 Task: Search one way flight ticket for 4 adults, 2 children, 2 infants in seat and 1 infant on lap in premium economy from Rockford: Chicago Rockford International Airport(was Northwest Chicagoland Regional Airport At Rockford) to Jacksonville: Albert J. Ellis Airport on 5-3-2023. Choice of flights is Emirates. Number of bags: 1 carry on bag. Price is upto 25000. Outbound departure time preference is 4:45.
Action: Mouse moved to (272, 530)
Screenshot: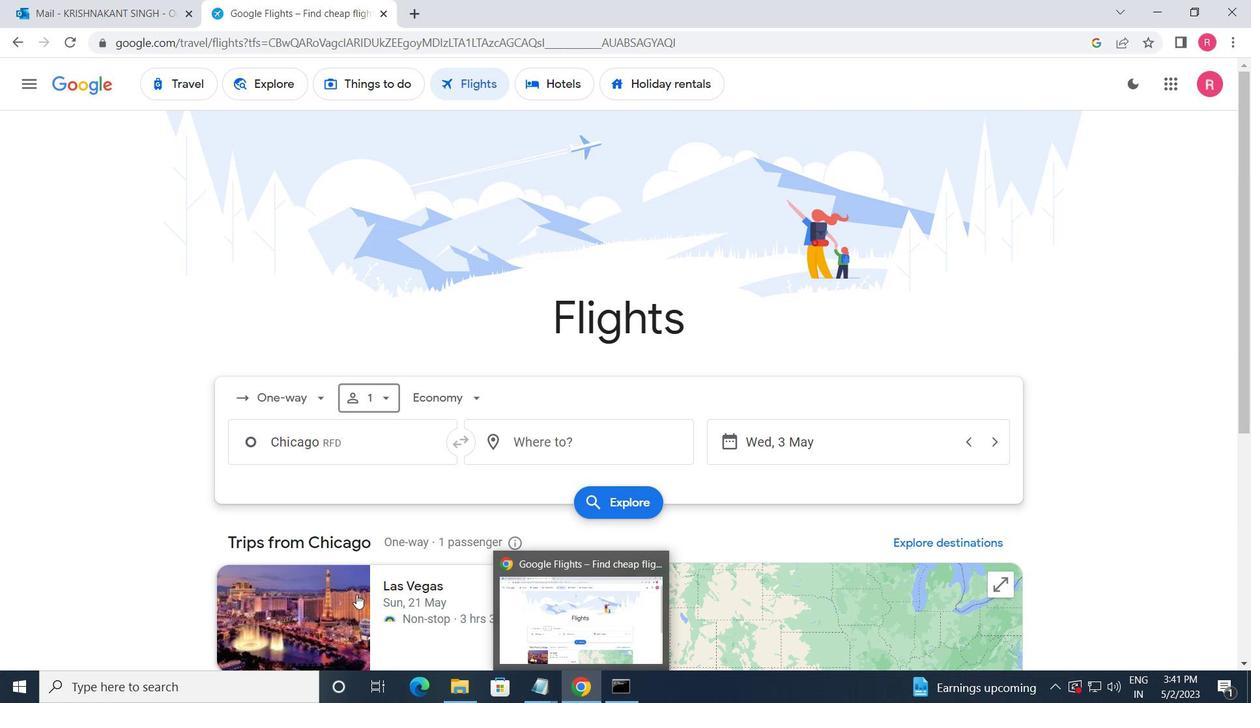 
Action: Mouse scrolled (272, 531) with delta (0, 0)
Screenshot: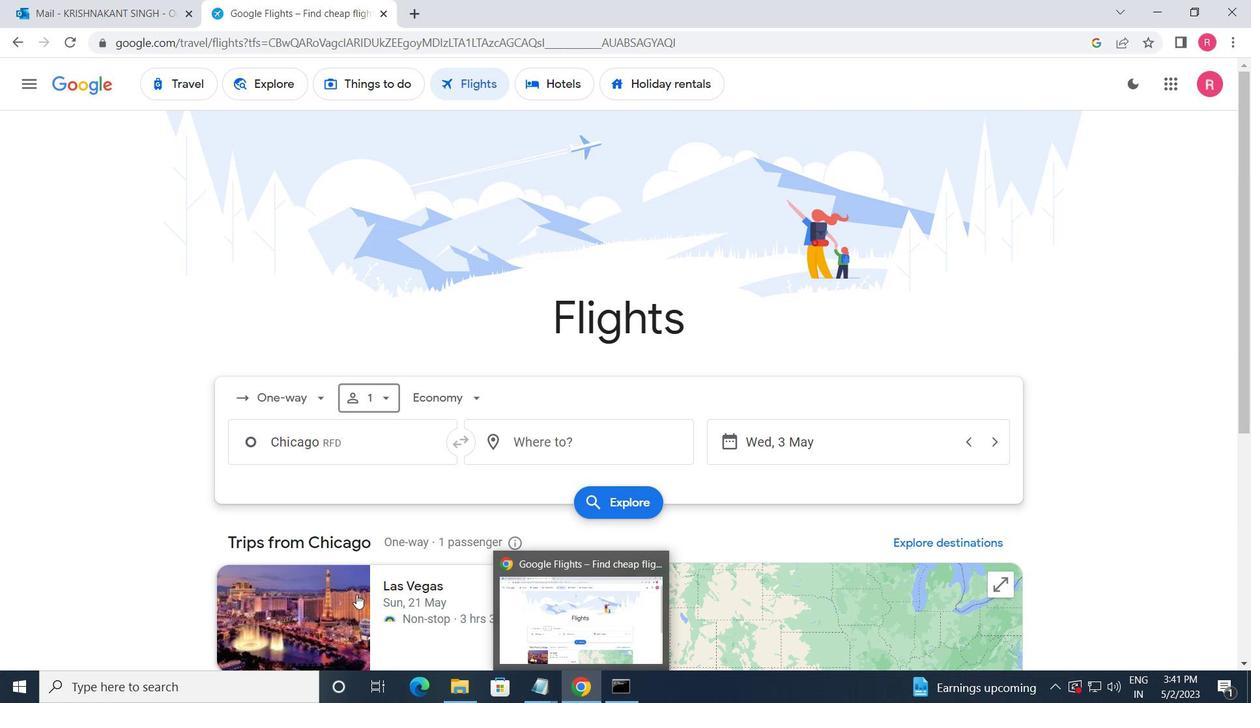
Action: Mouse moved to (286, 403)
Screenshot: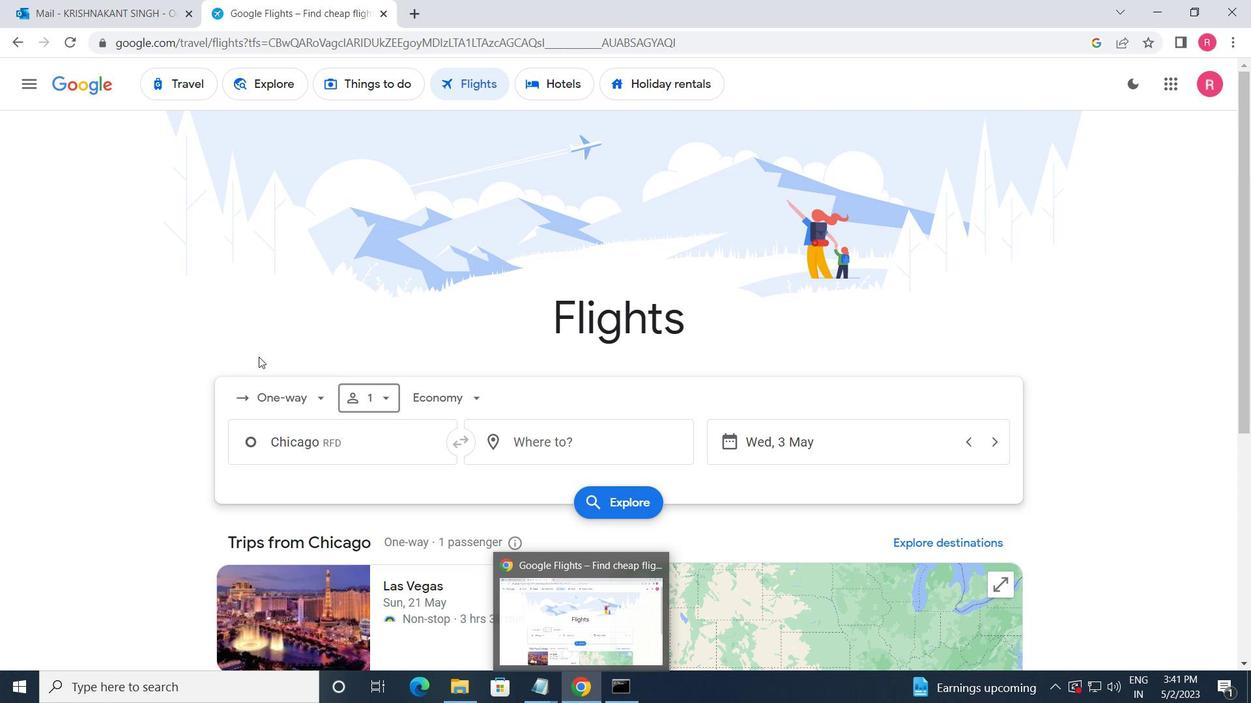 
Action: Mouse pressed left at (286, 403)
Screenshot: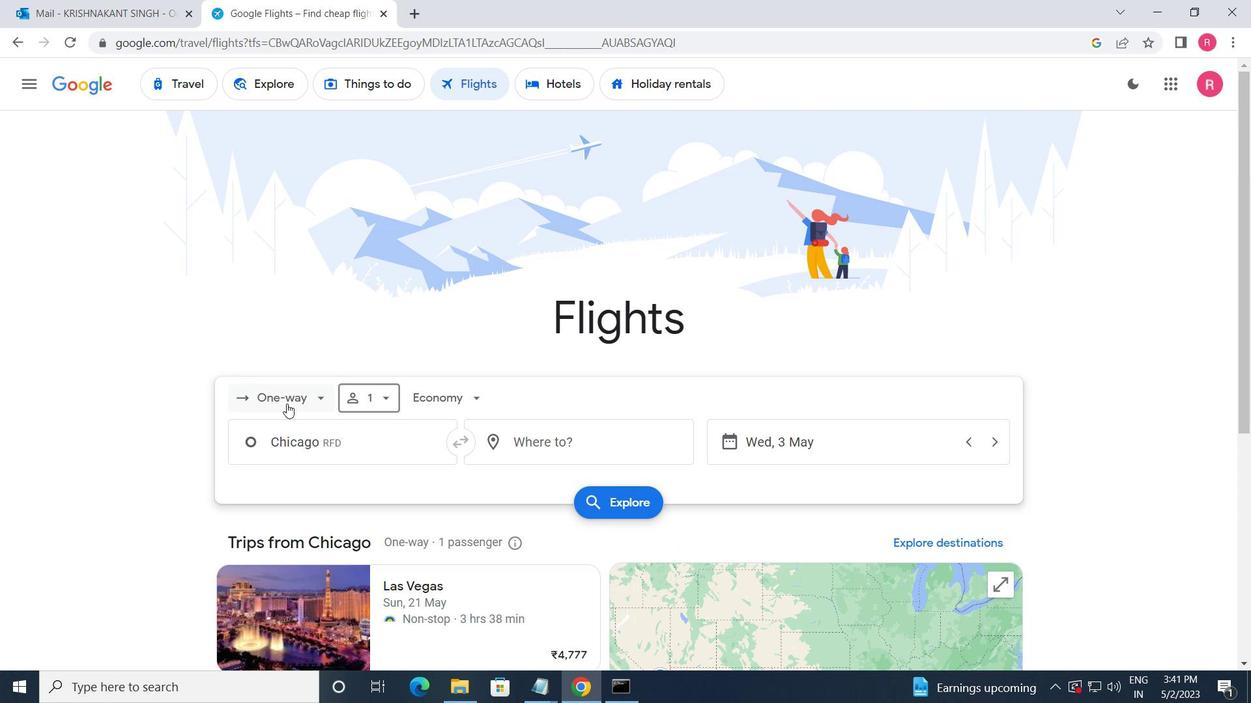 
Action: Mouse moved to (311, 469)
Screenshot: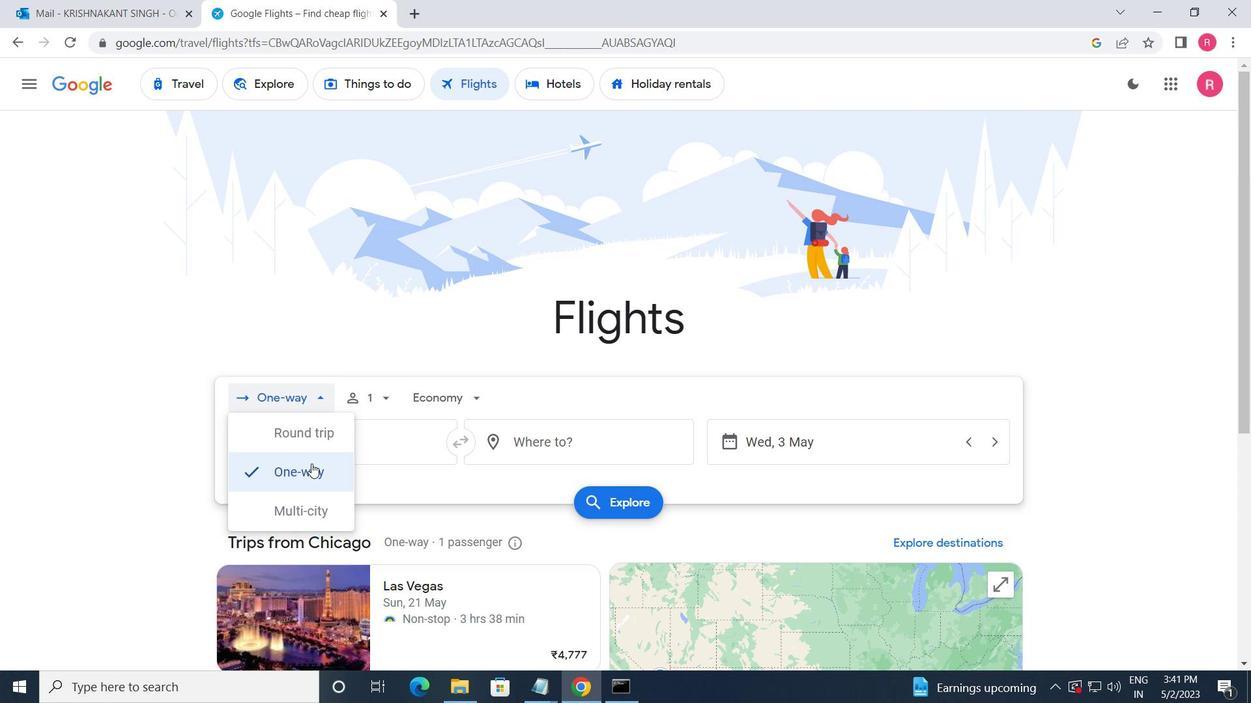 
Action: Mouse pressed left at (311, 469)
Screenshot: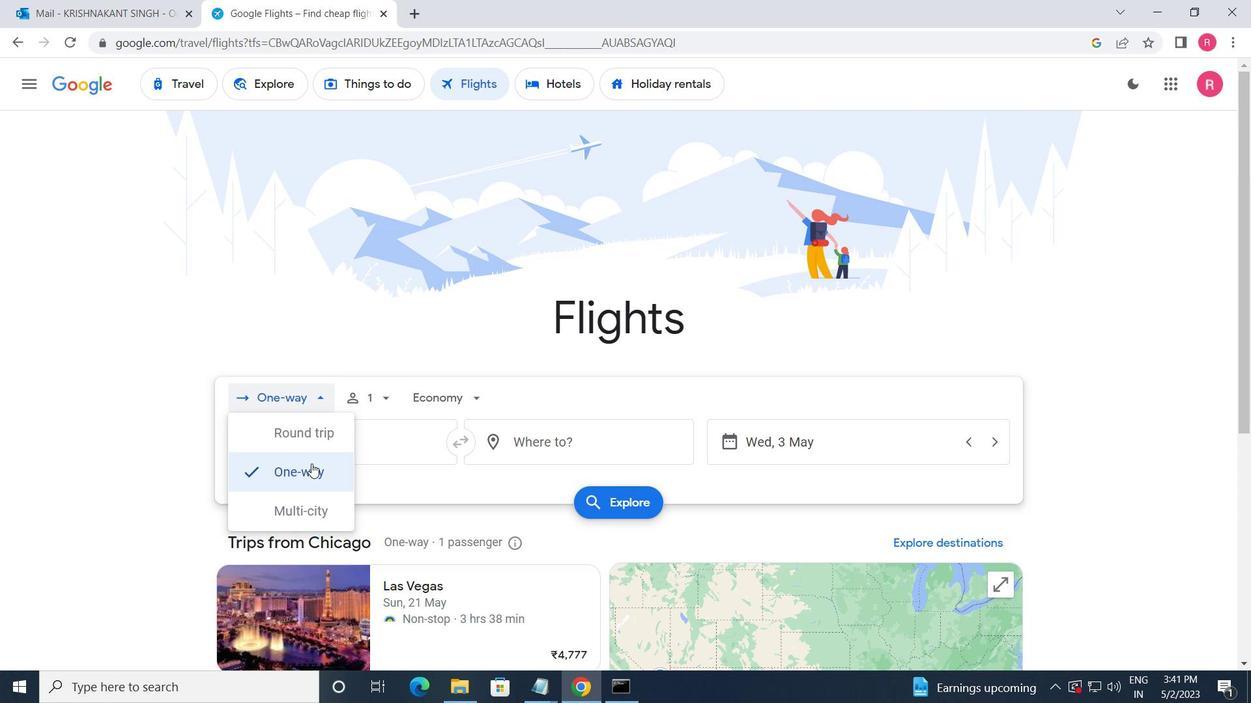 
Action: Mouse moved to (375, 405)
Screenshot: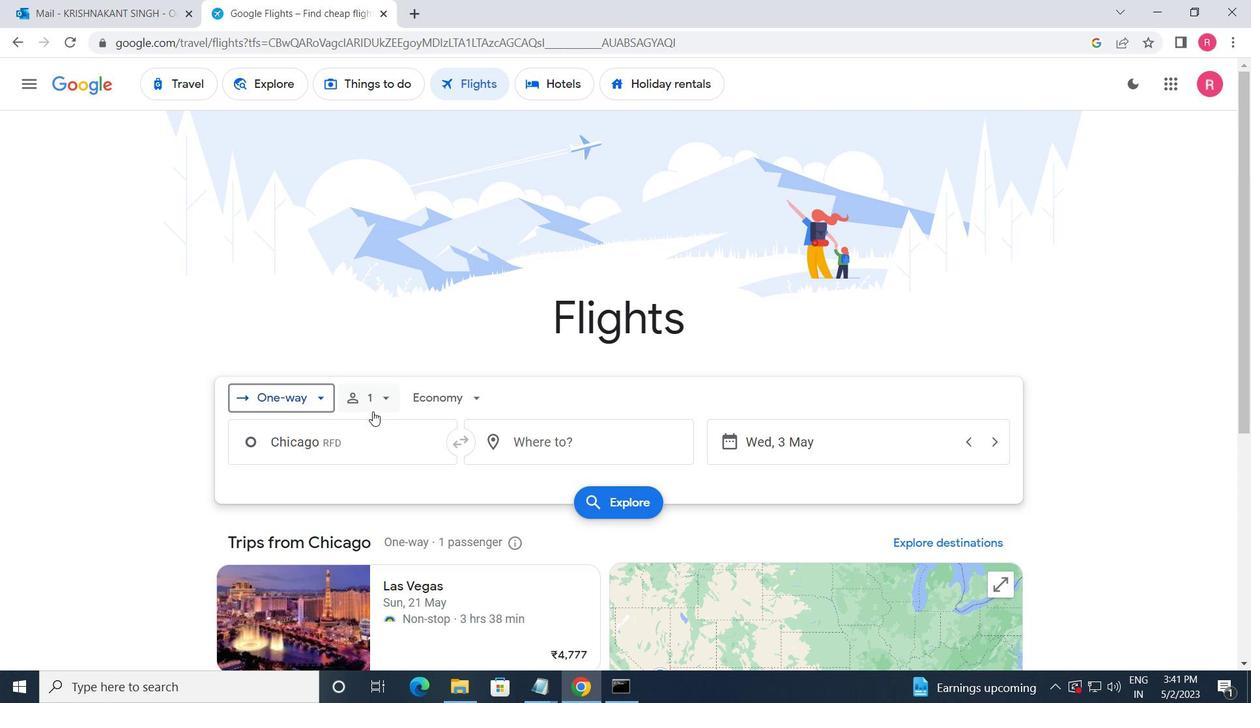 
Action: Mouse pressed left at (375, 405)
Screenshot: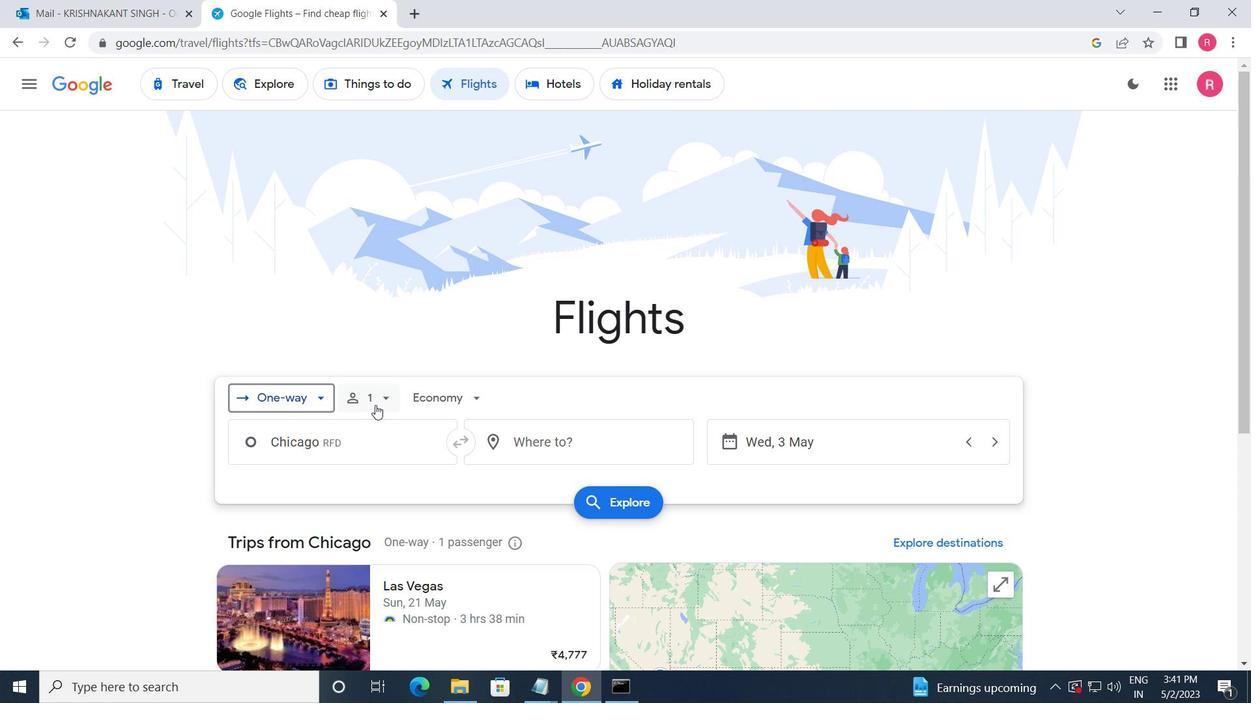 
Action: Mouse moved to (508, 445)
Screenshot: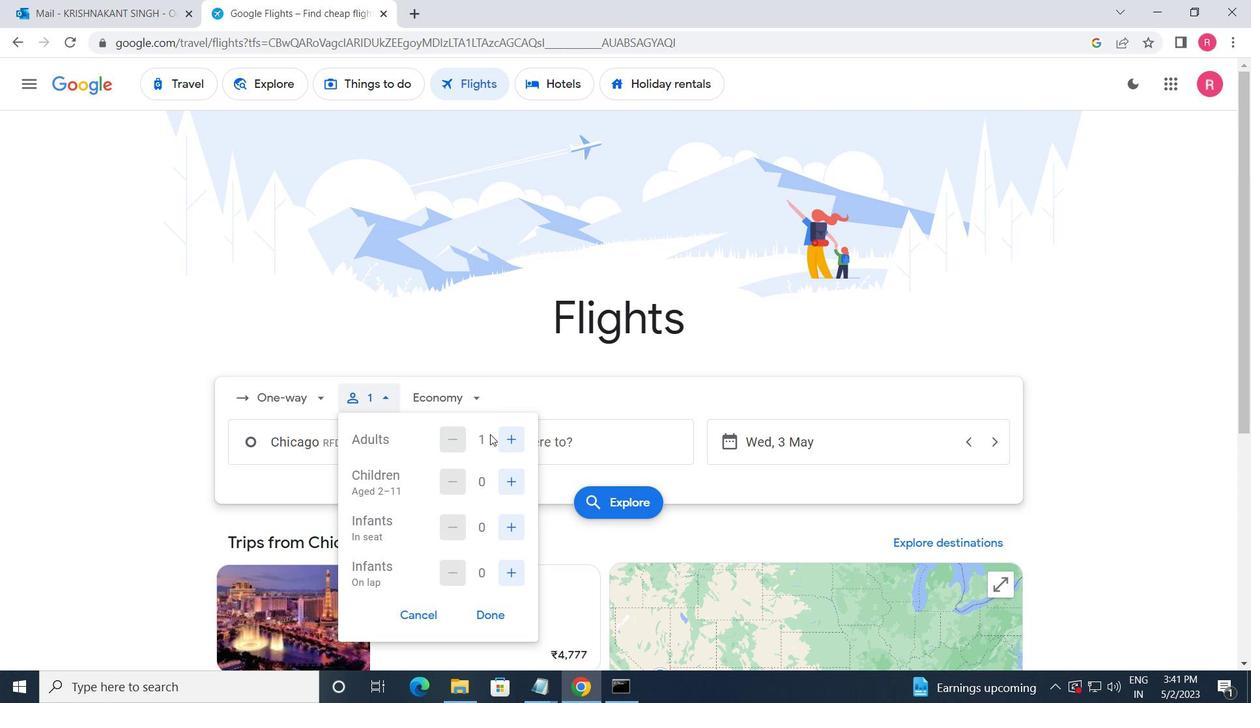 
Action: Mouse pressed left at (508, 445)
Screenshot: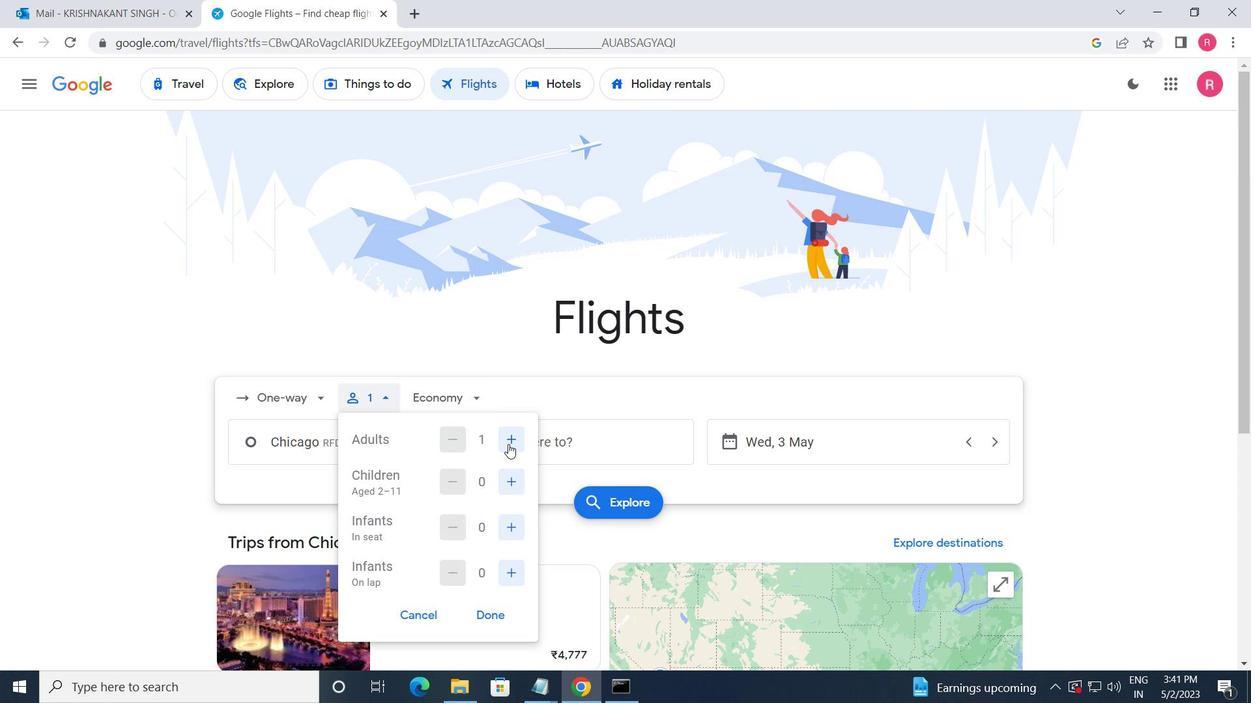 
Action: Mouse pressed left at (508, 445)
Screenshot: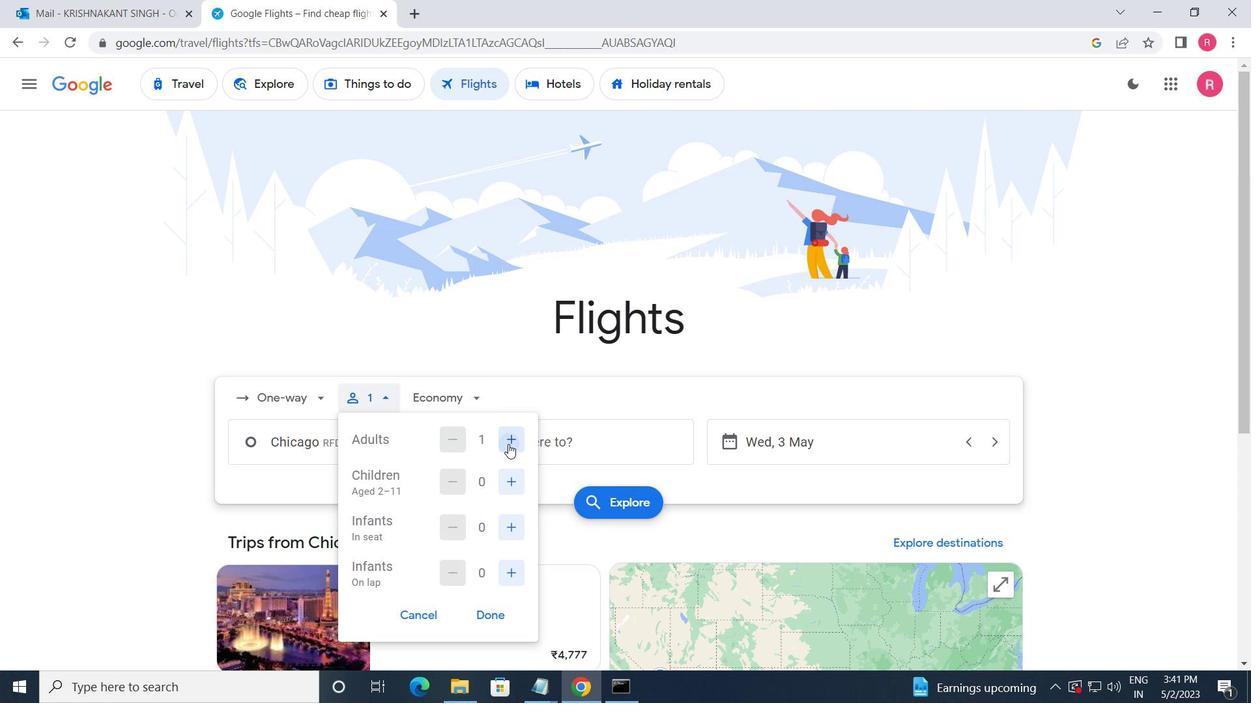 
Action: Mouse pressed left at (508, 445)
Screenshot: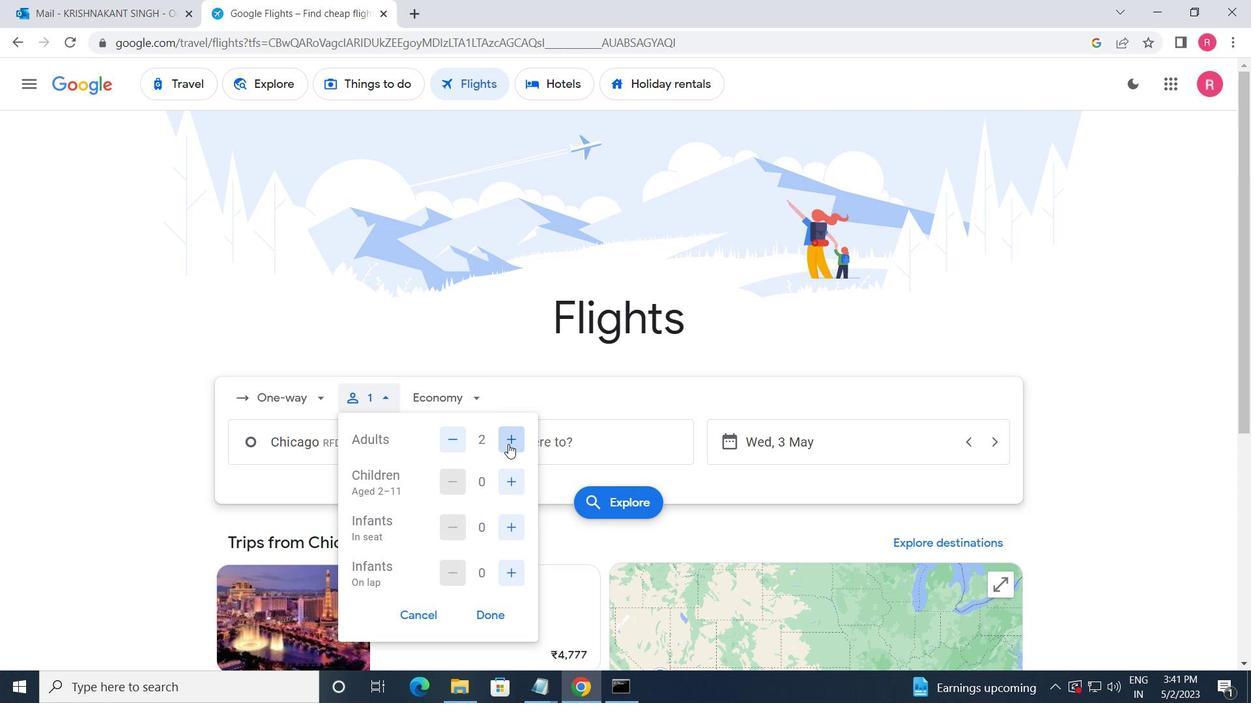 
Action: Mouse moved to (510, 489)
Screenshot: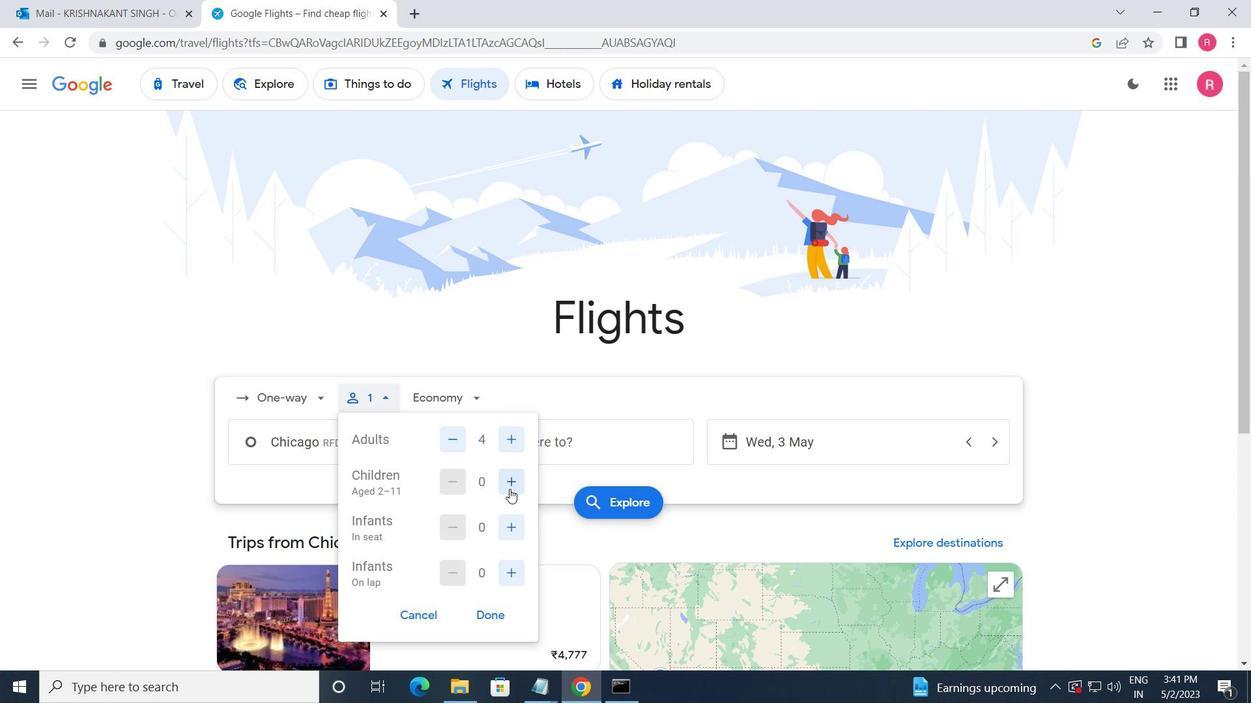 
Action: Mouse pressed left at (510, 489)
Screenshot: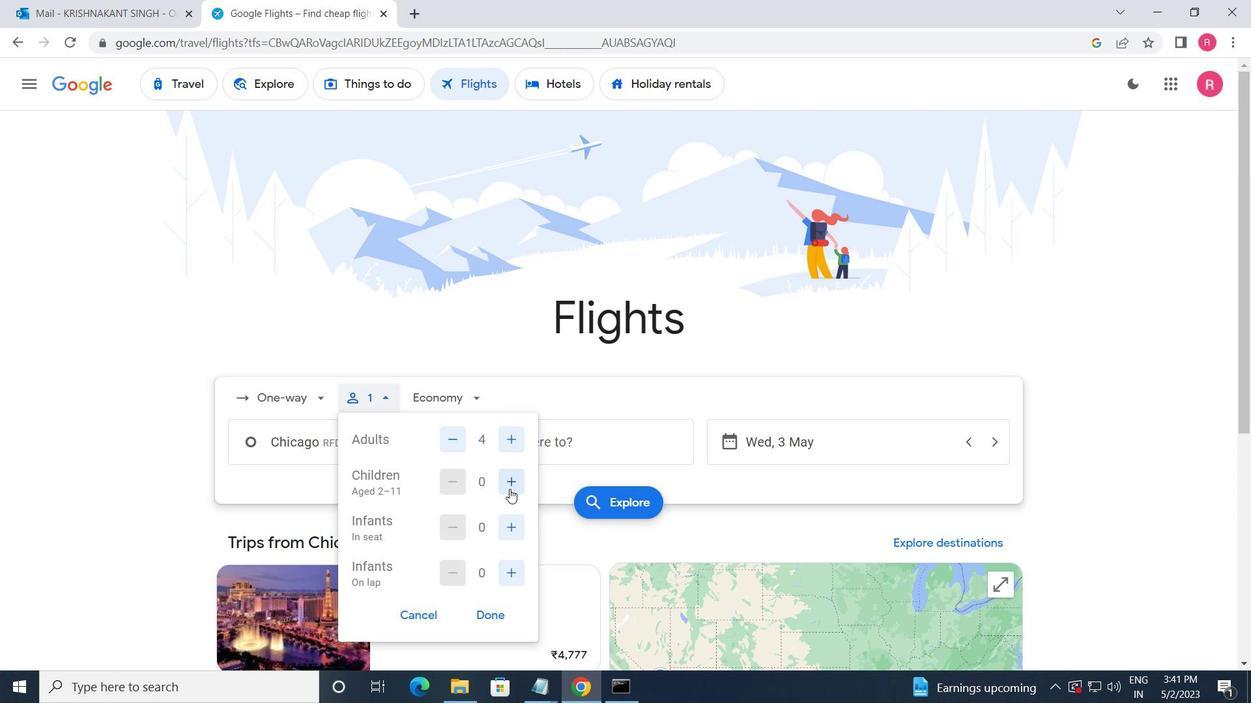 
Action: Mouse pressed left at (510, 489)
Screenshot: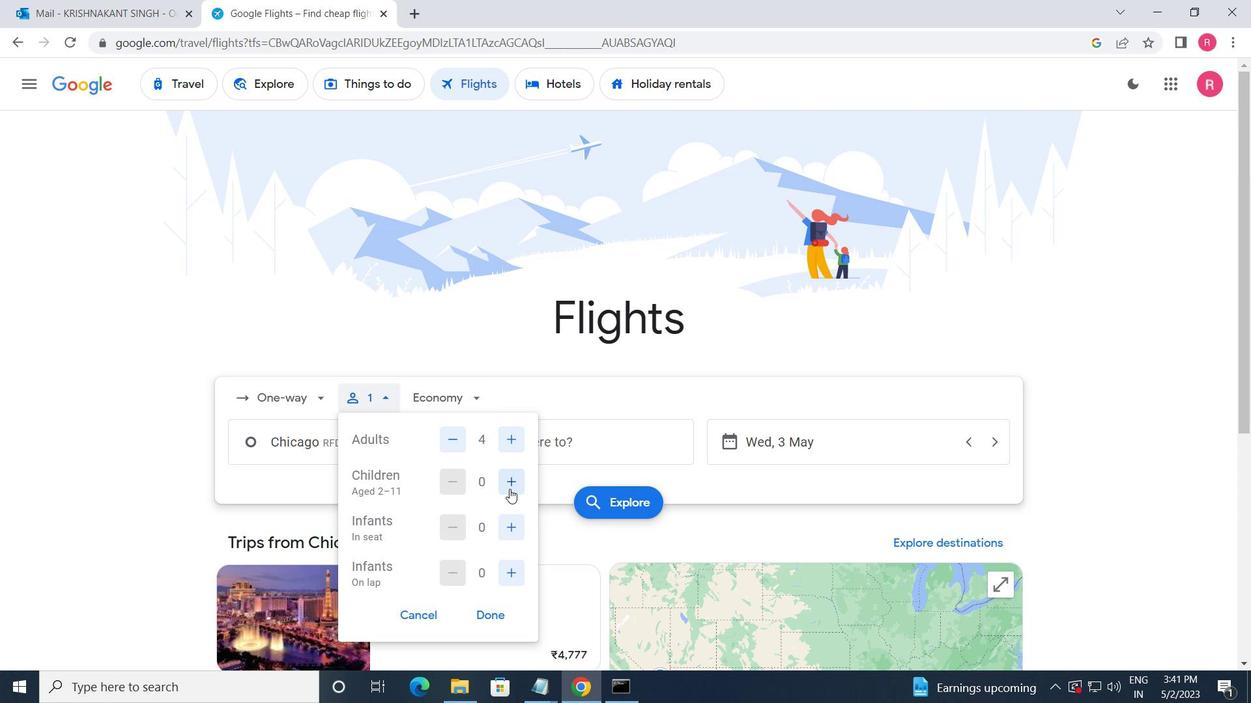 
Action: Mouse moved to (514, 525)
Screenshot: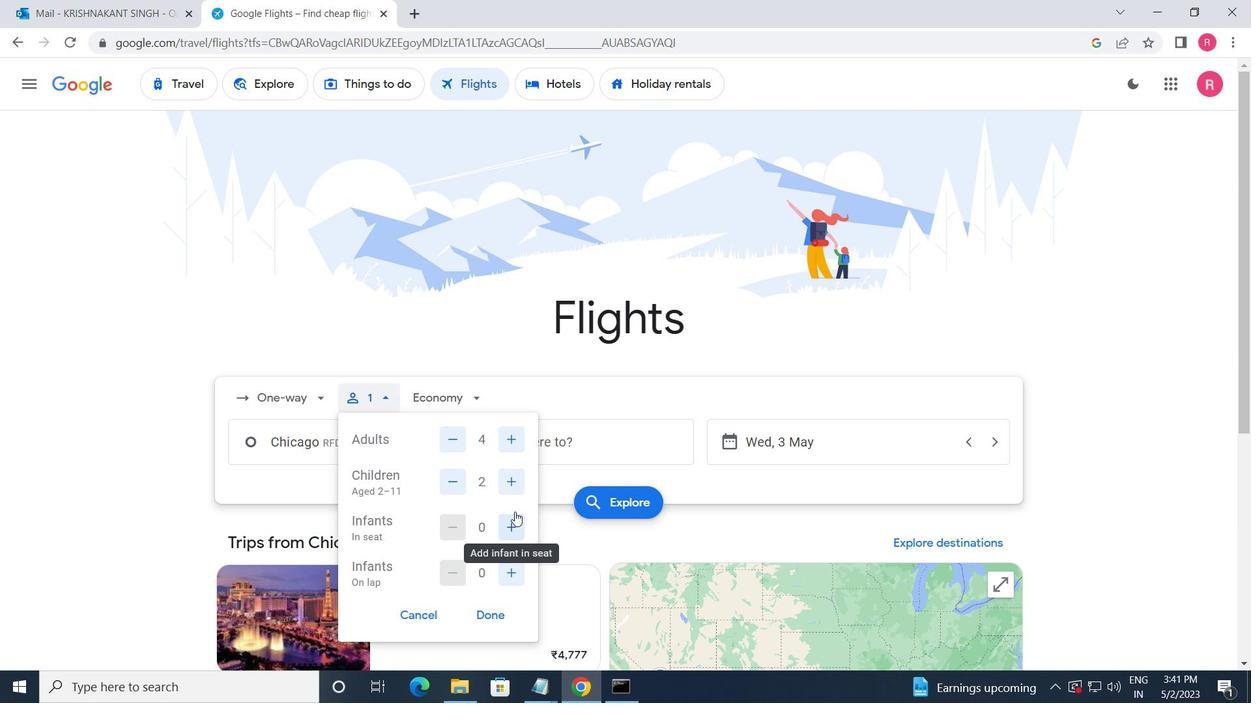 
Action: Mouse pressed left at (514, 525)
Screenshot: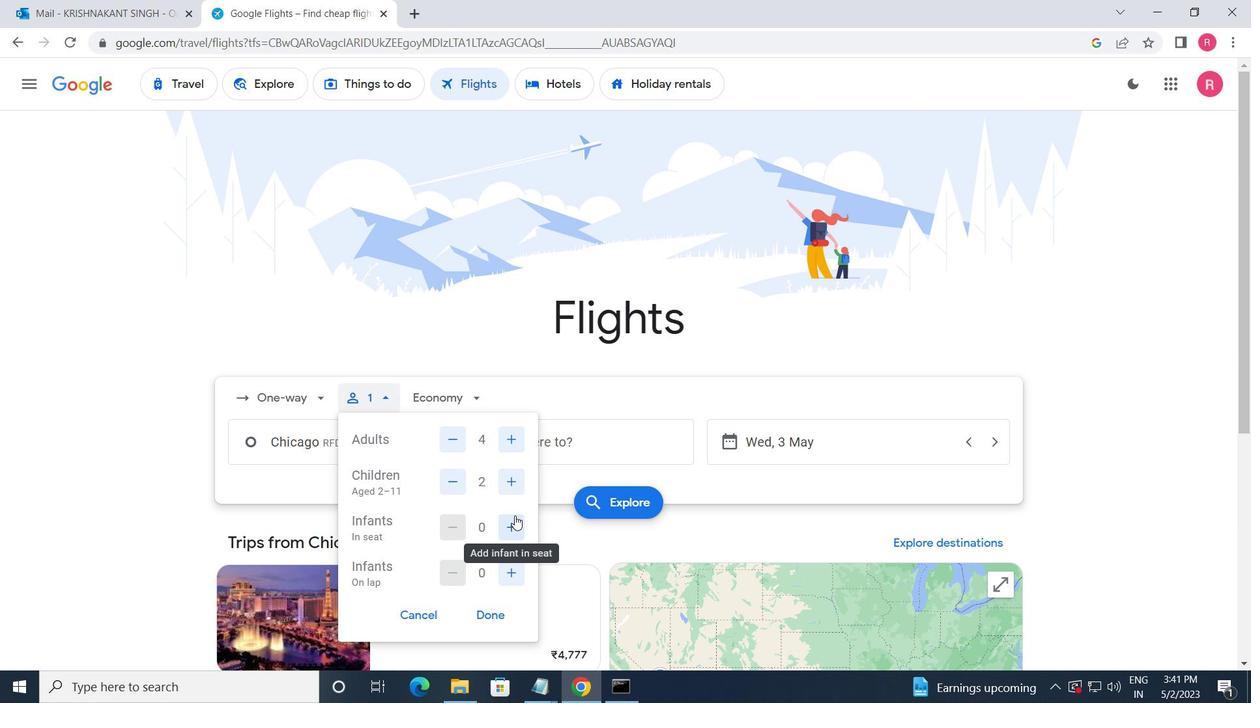 
Action: Mouse pressed left at (514, 525)
Screenshot: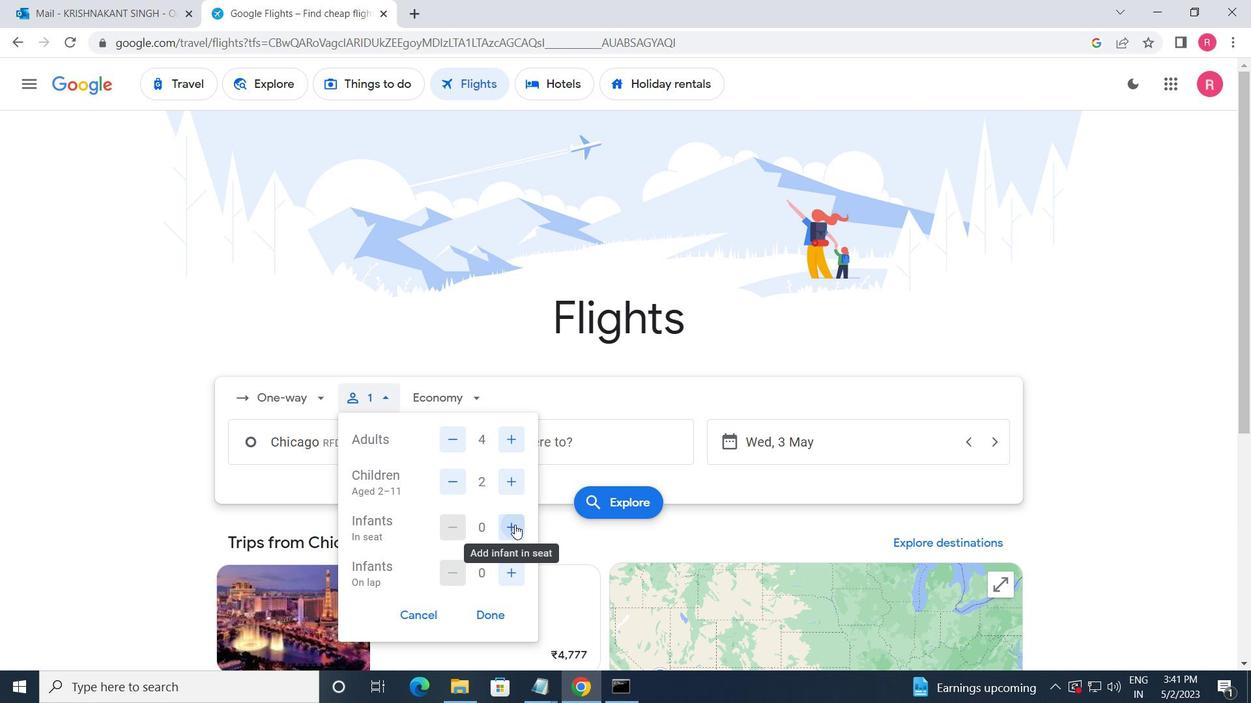 
Action: Mouse moved to (515, 569)
Screenshot: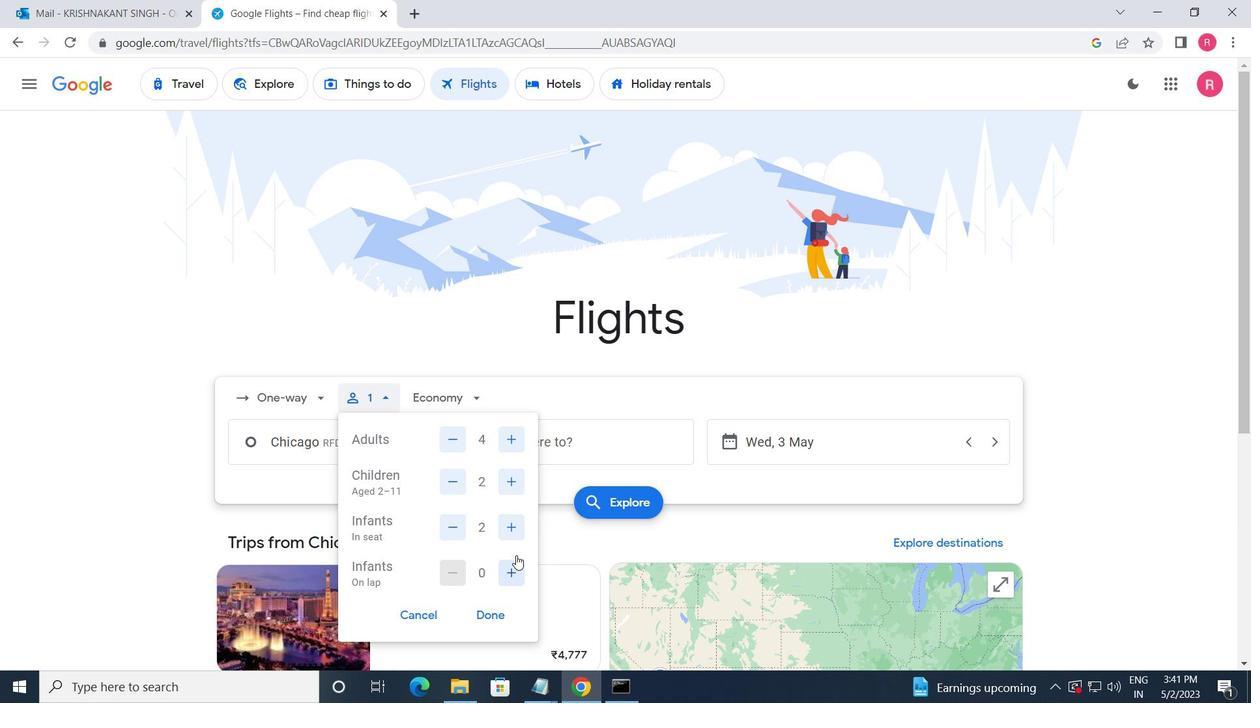 
Action: Mouse pressed left at (515, 569)
Screenshot: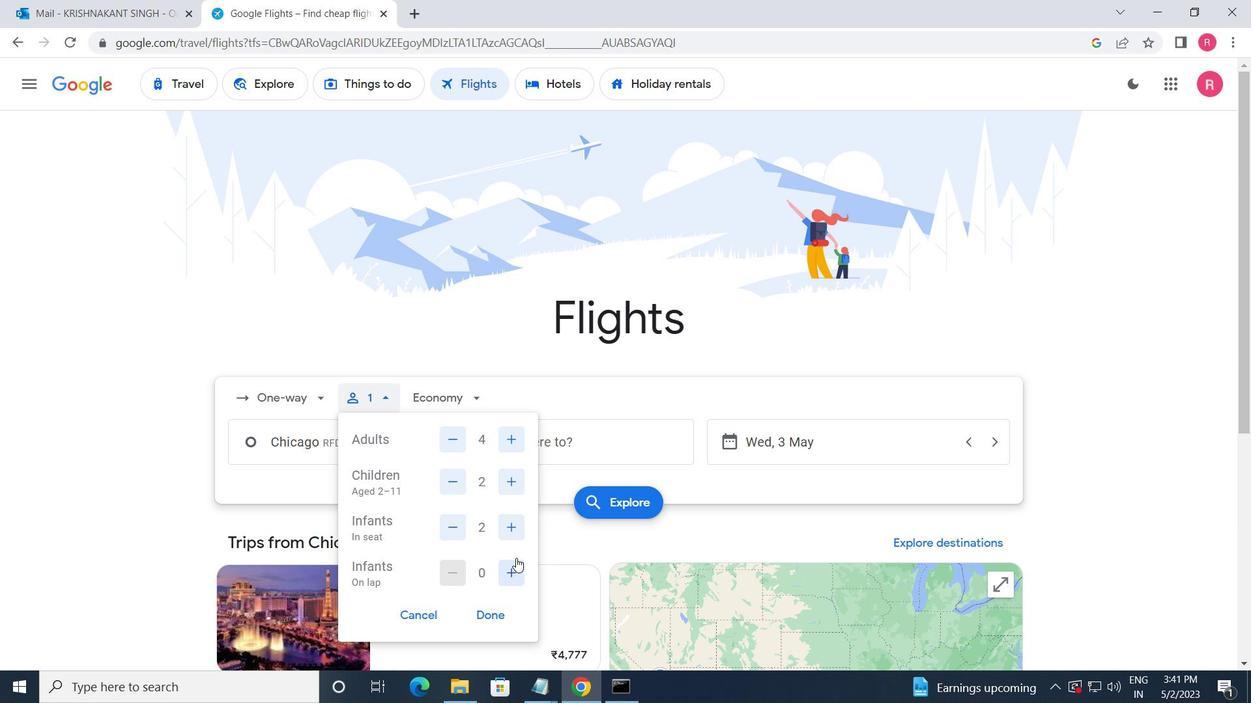 
Action: Mouse moved to (497, 618)
Screenshot: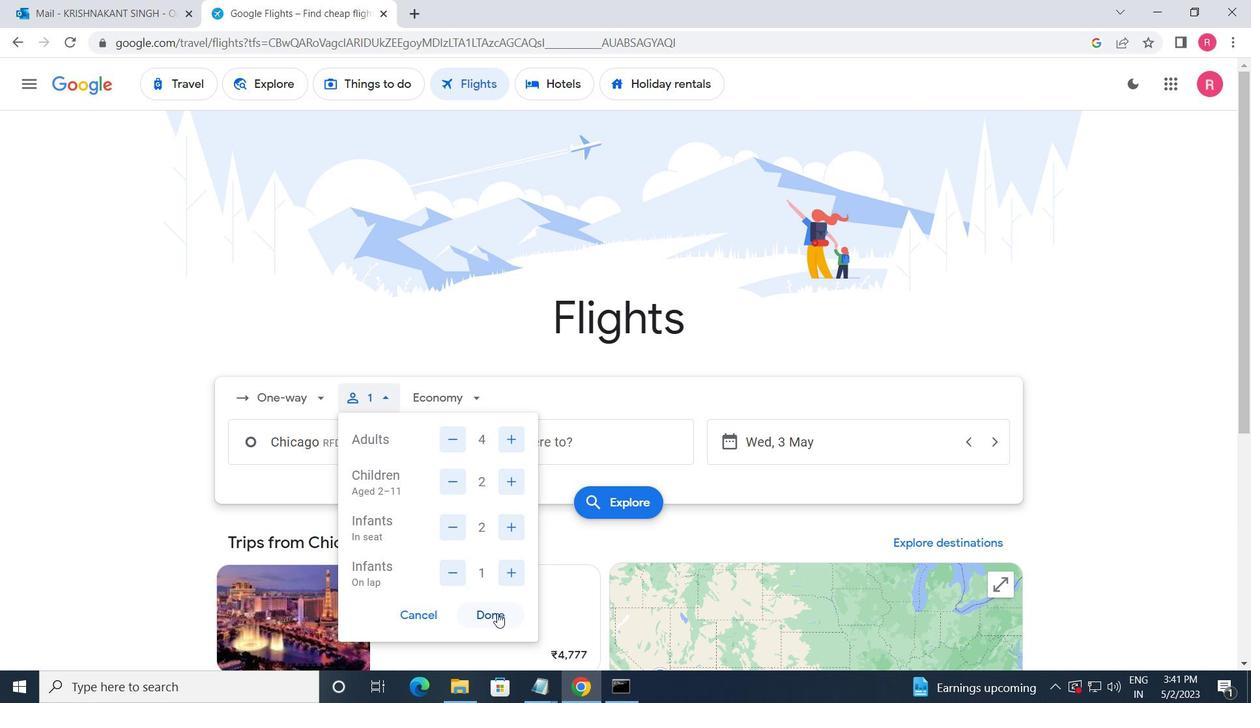 
Action: Mouse pressed left at (497, 618)
Screenshot: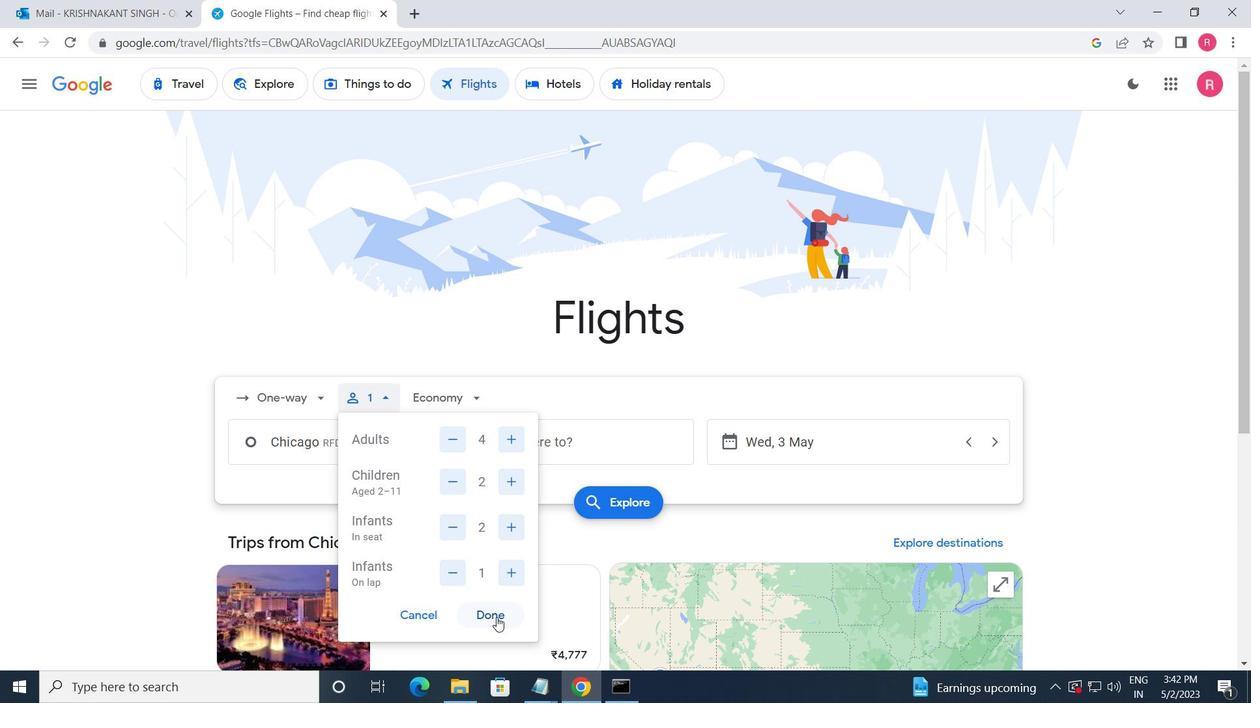 
Action: Mouse moved to (382, 439)
Screenshot: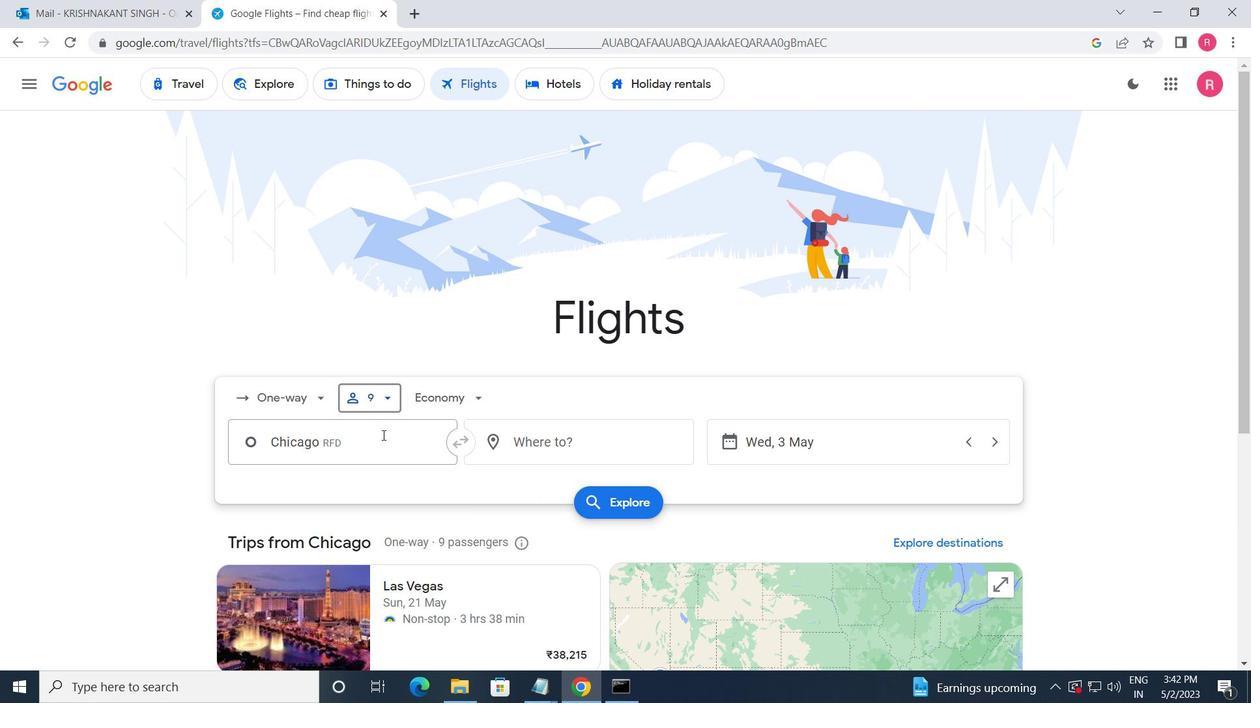 
Action: Mouse pressed left at (382, 439)
Screenshot: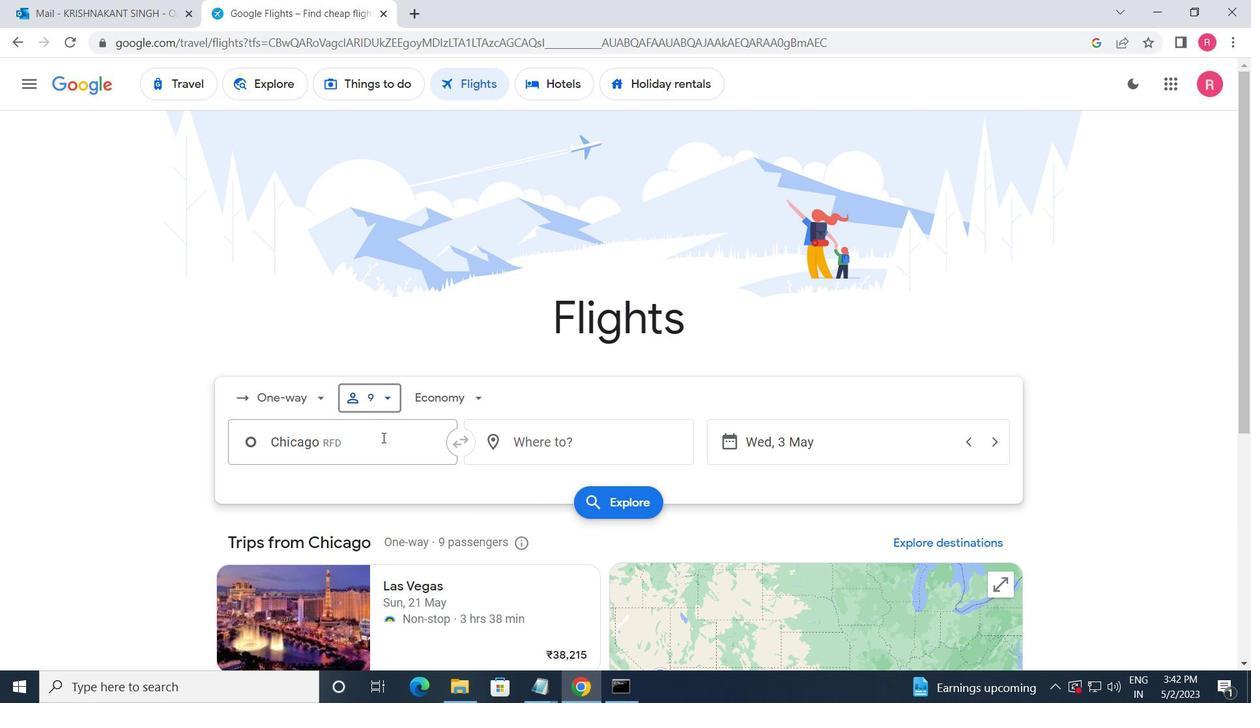 
Action: Mouse moved to (432, 396)
Screenshot: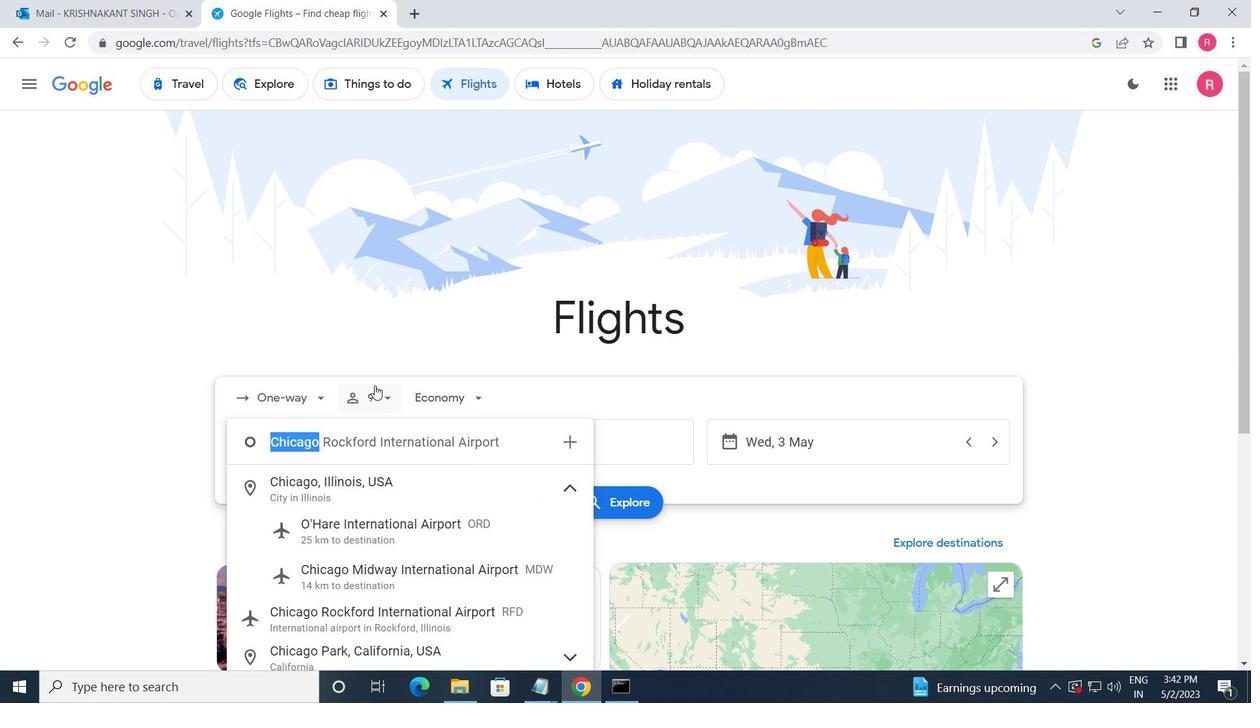 
Action: Mouse pressed left at (432, 396)
Screenshot: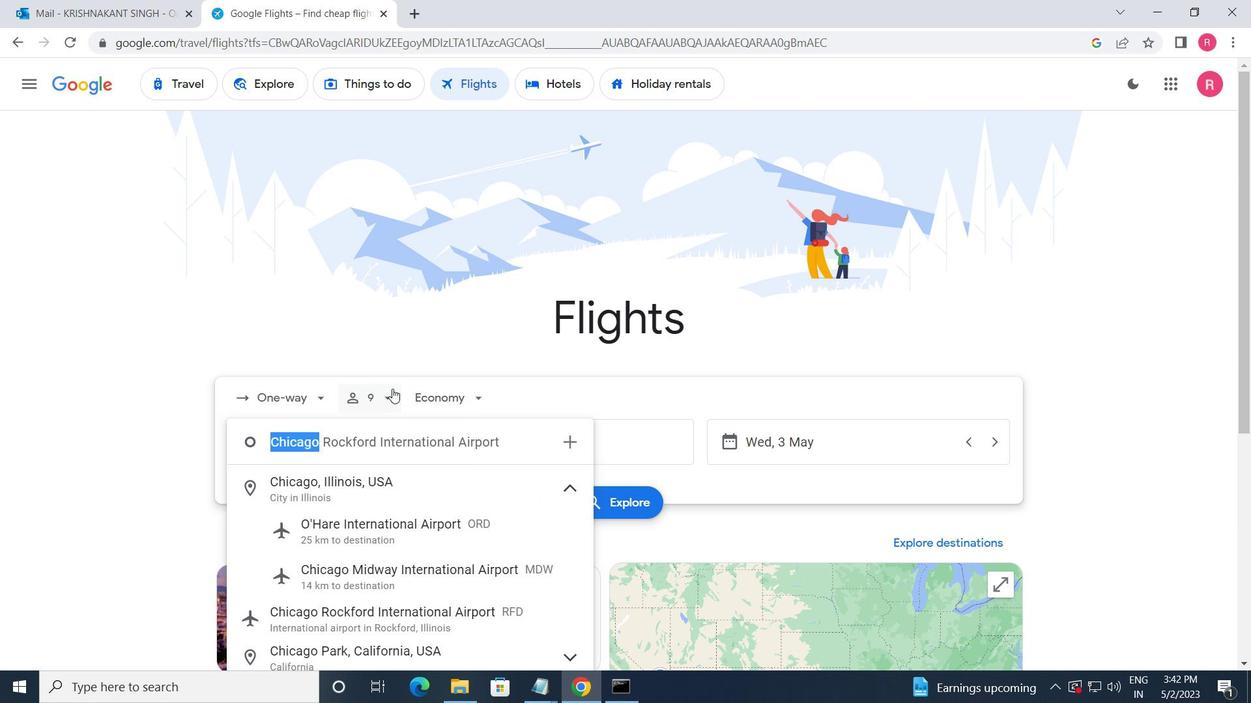 
Action: Mouse moved to (475, 476)
Screenshot: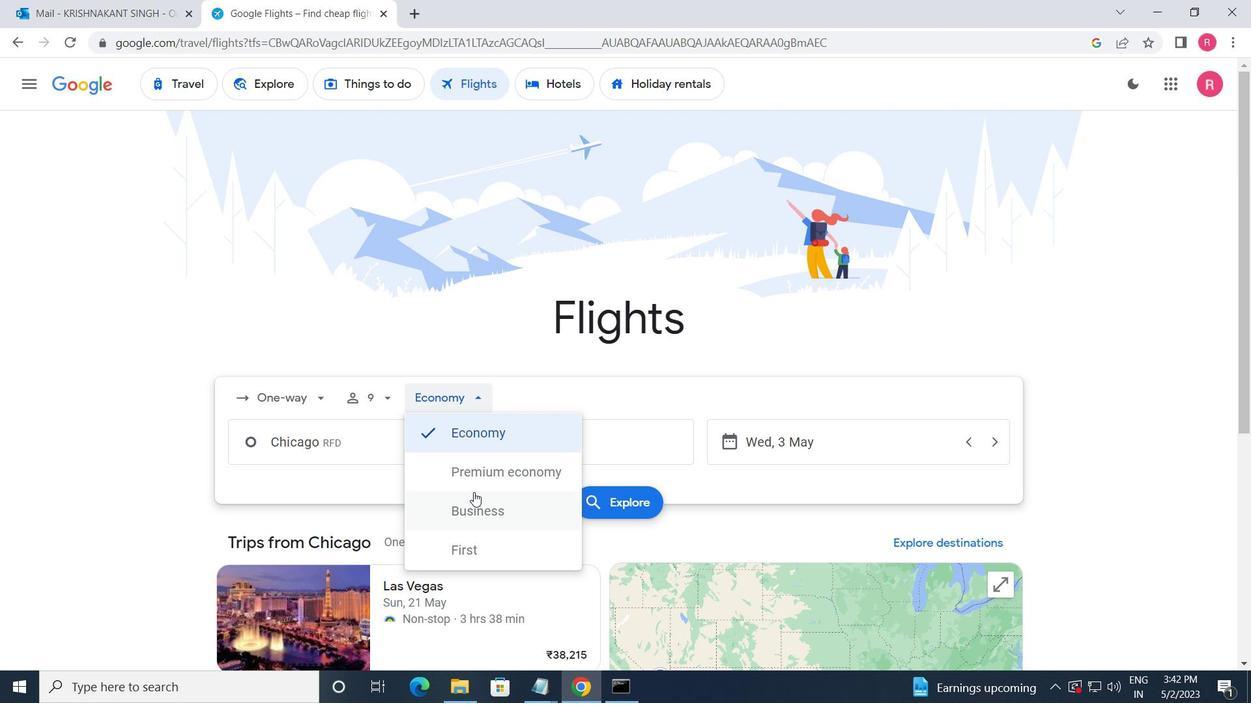 
Action: Mouse pressed left at (475, 476)
Screenshot: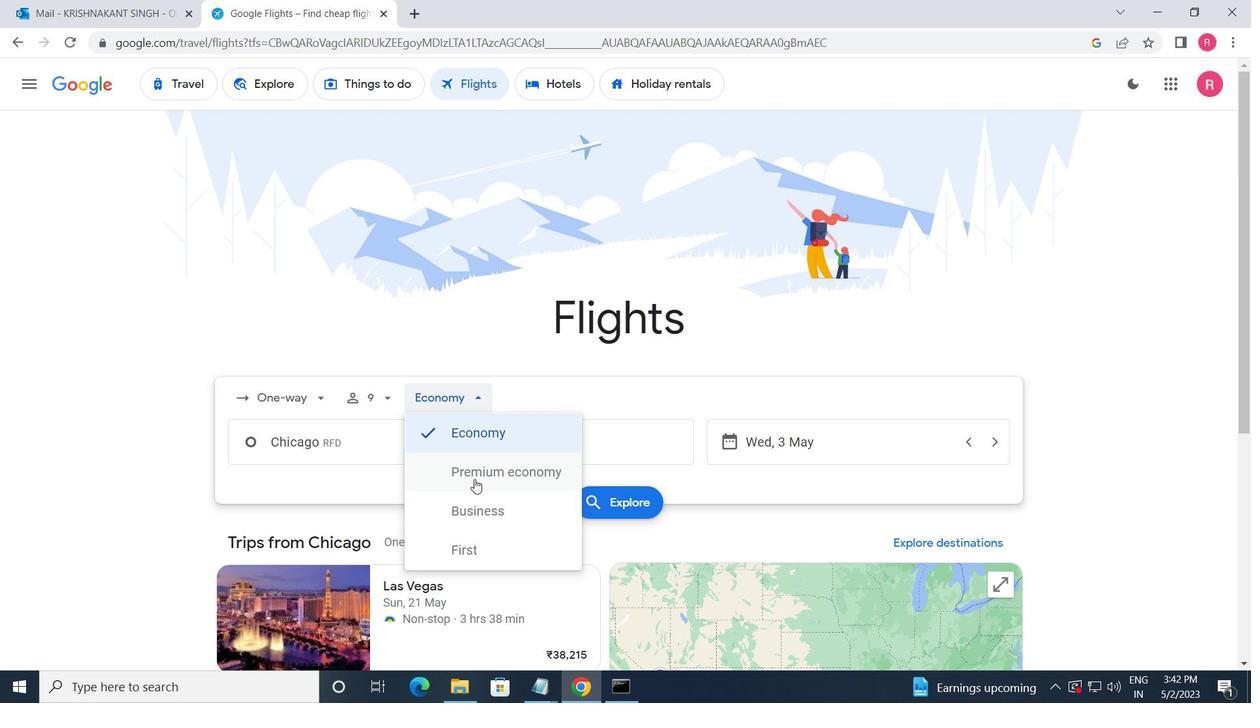 
Action: Mouse moved to (377, 448)
Screenshot: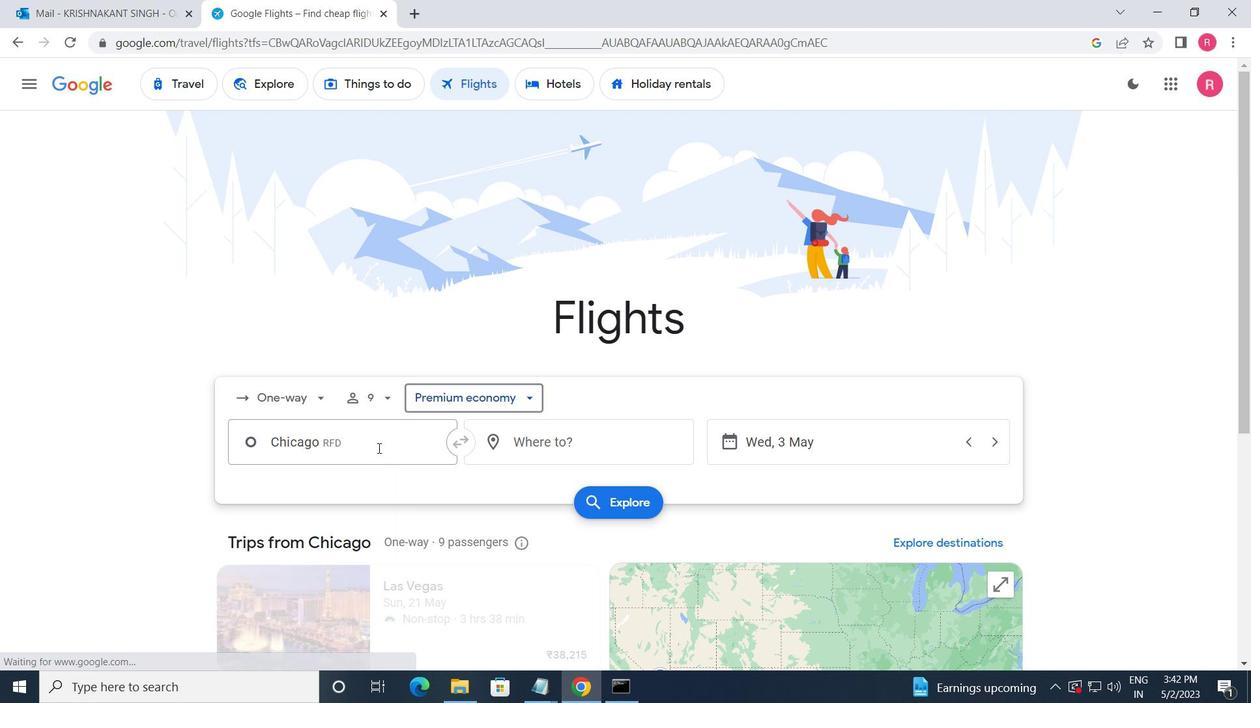 
Action: Mouse pressed left at (377, 448)
Screenshot: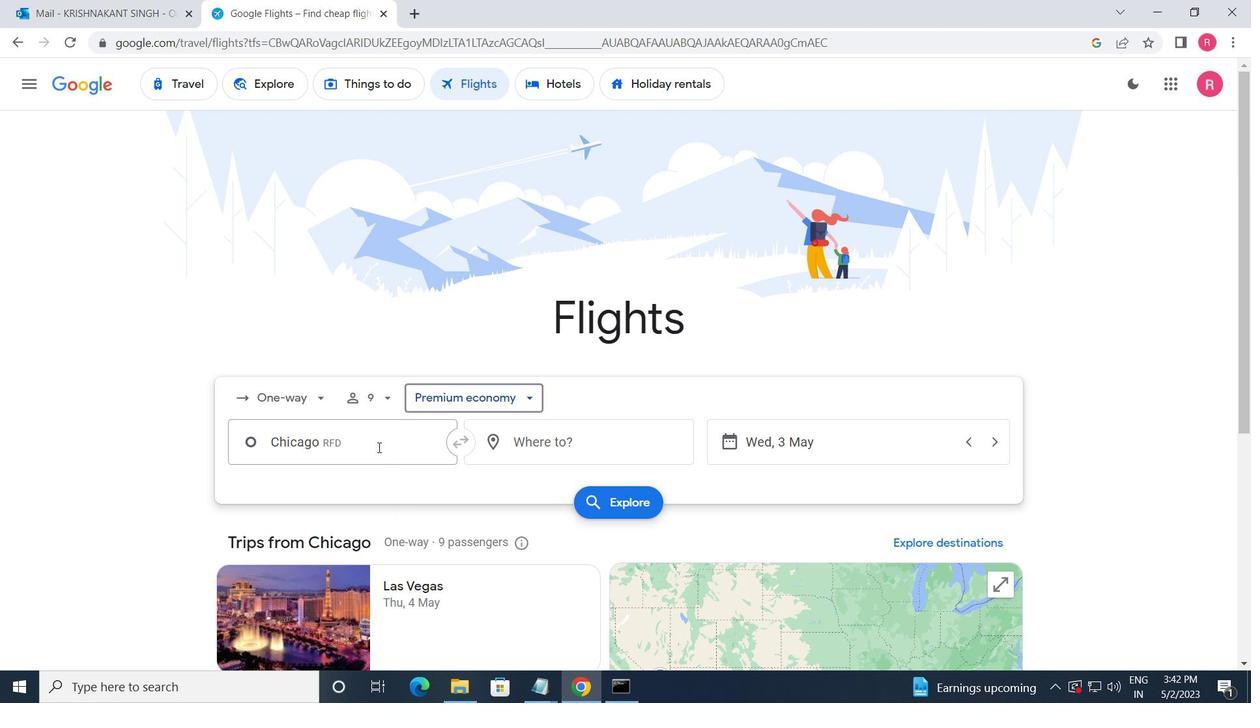 
Action: Mouse moved to (362, 620)
Screenshot: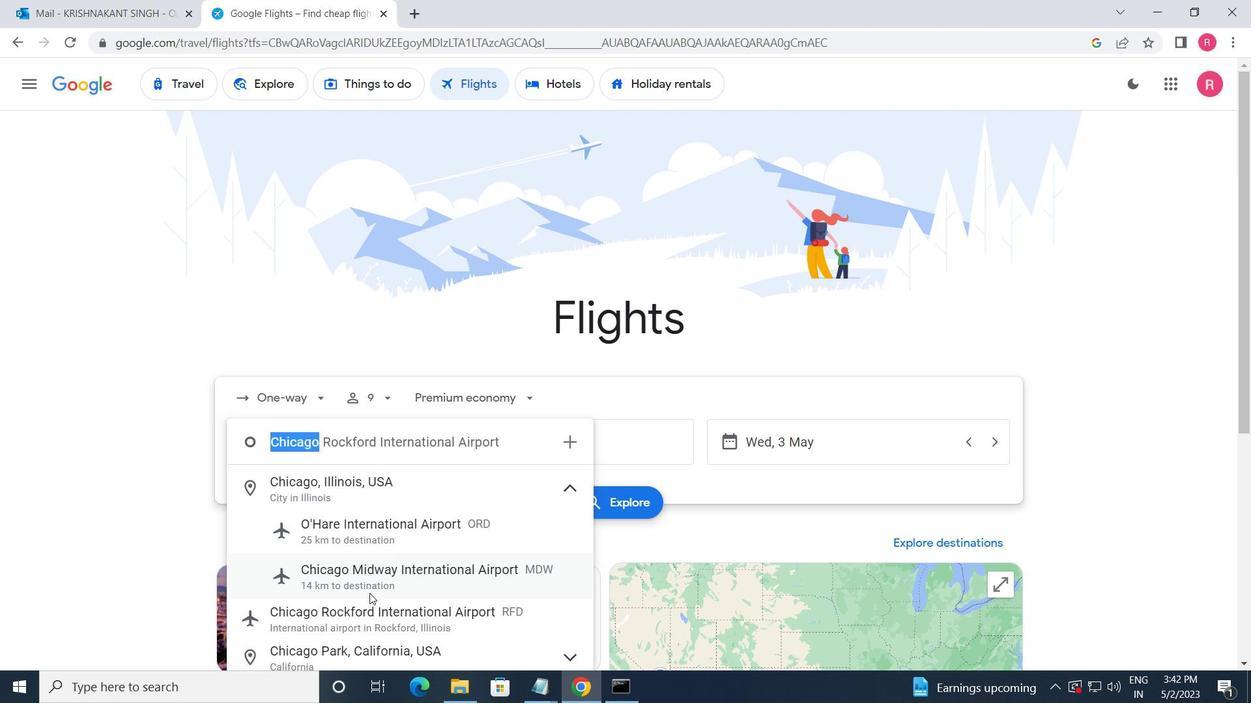 
Action: Mouse pressed left at (362, 620)
Screenshot: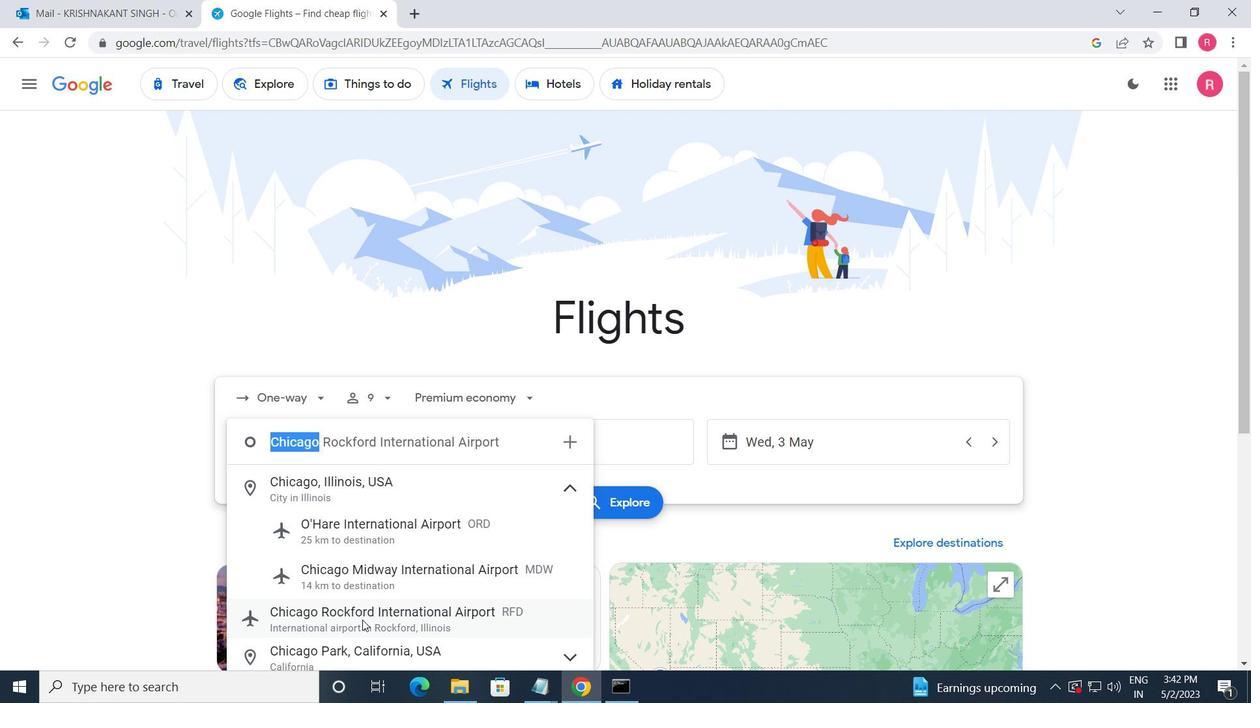 
Action: Mouse moved to (553, 450)
Screenshot: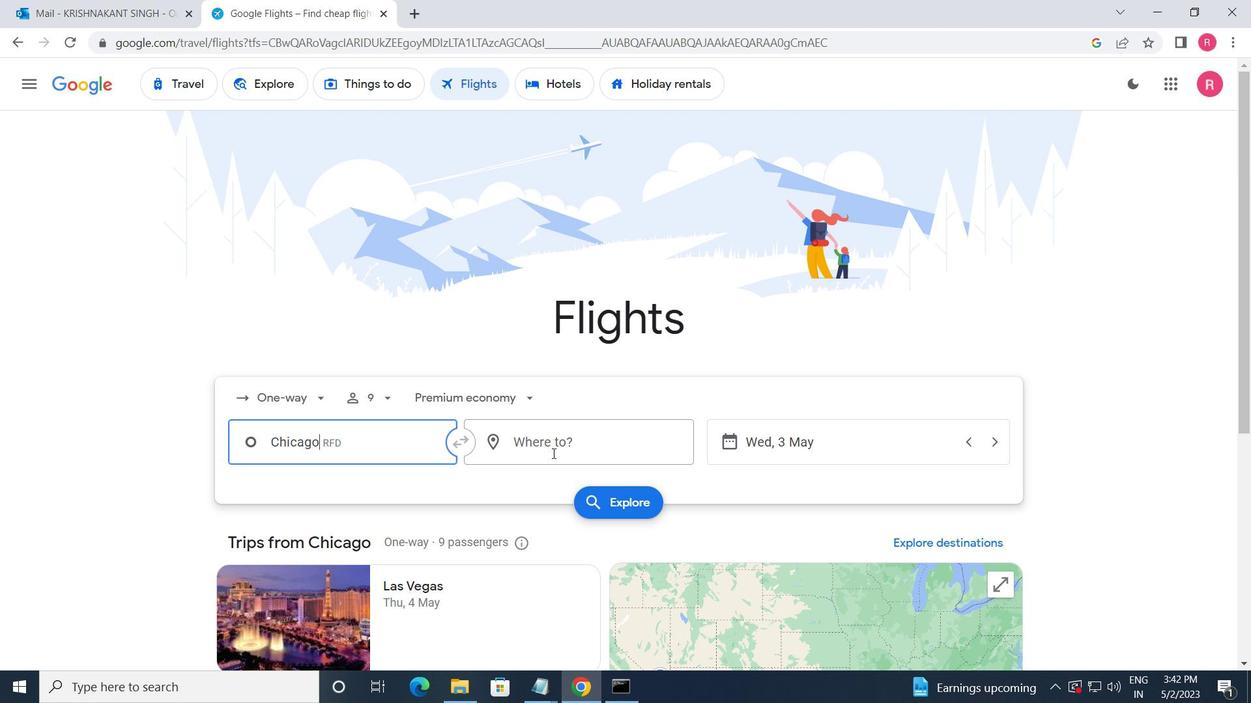 
Action: Mouse pressed left at (553, 450)
Screenshot: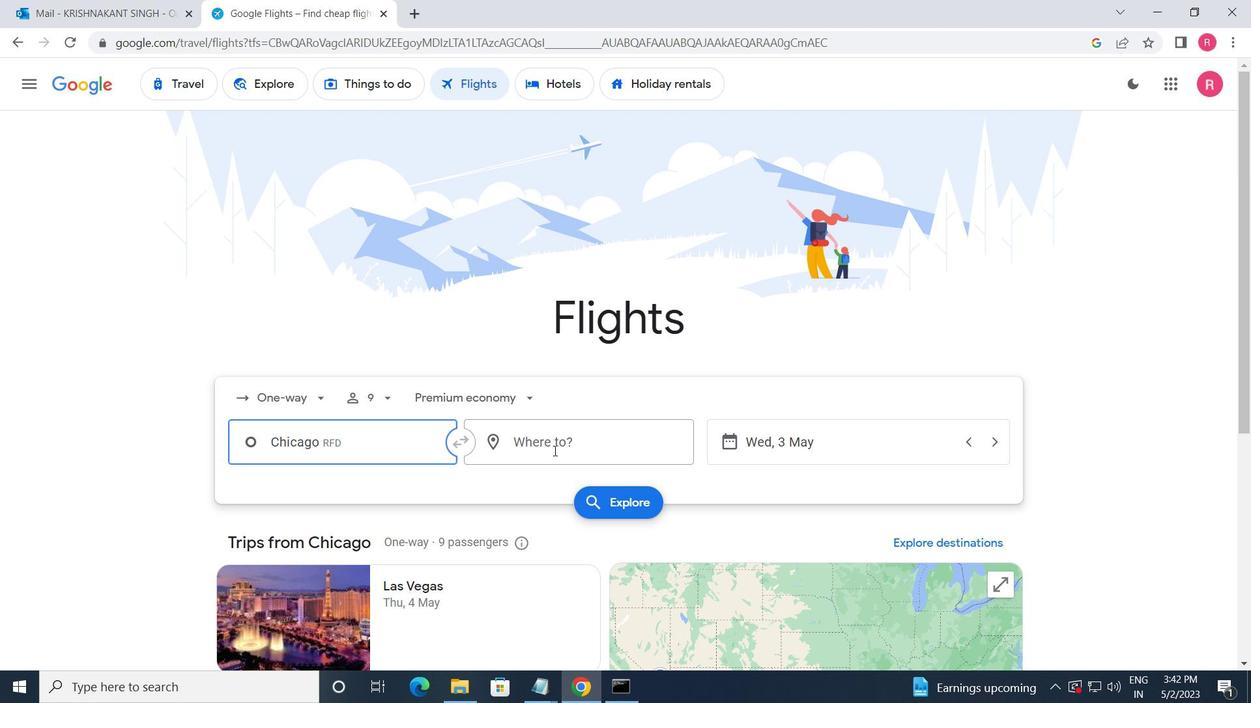 
Action: Mouse moved to (555, 609)
Screenshot: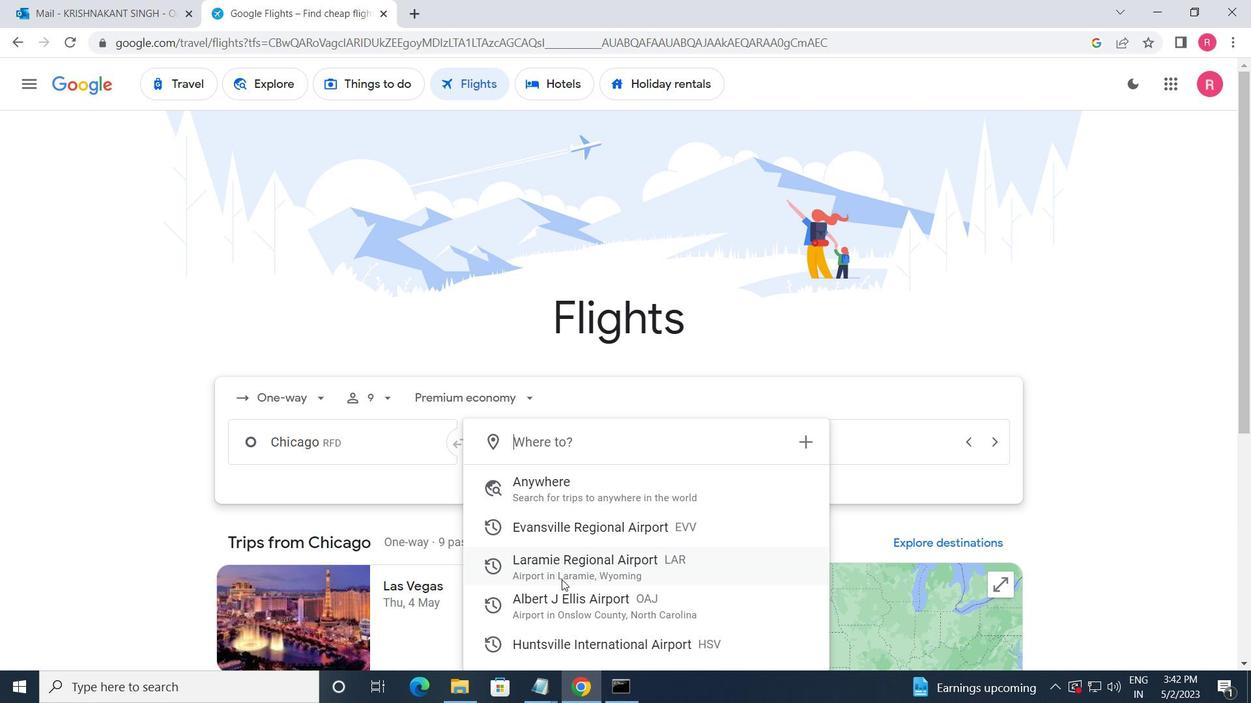 
Action: Mouse pressed left at (555, 609)
Screenshot: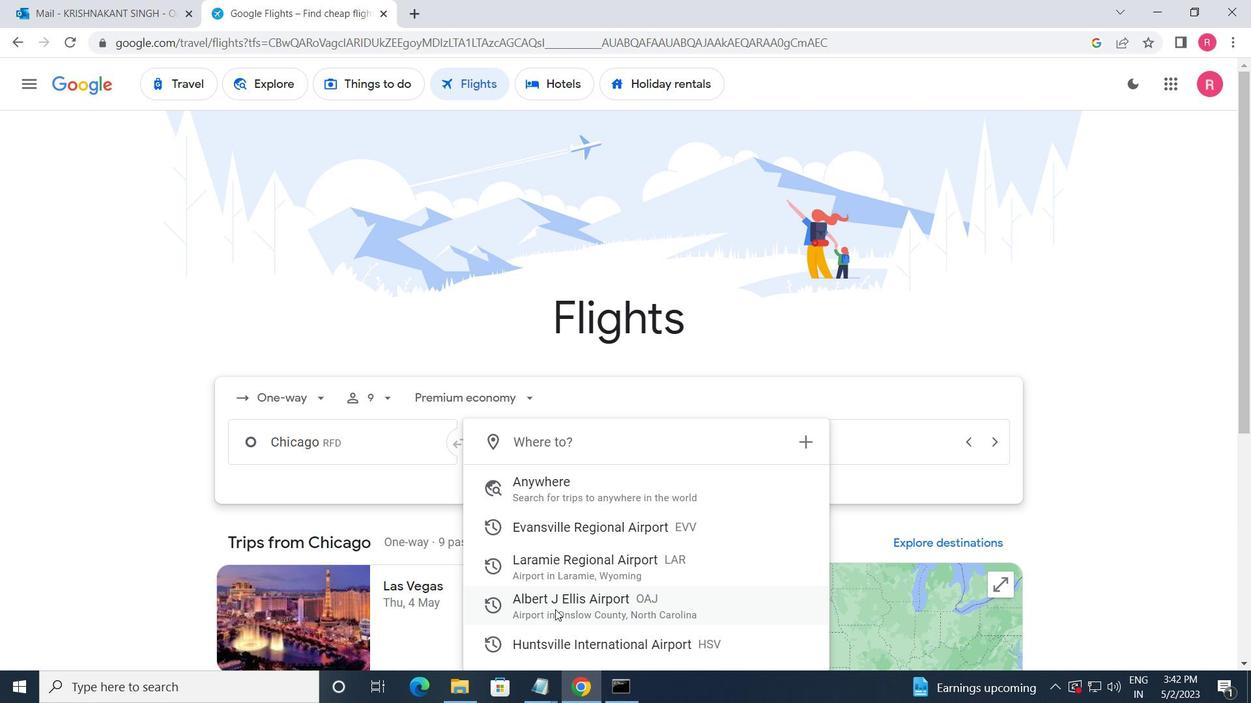 
Action: Mouse moved to (832, 454)
Screenshot: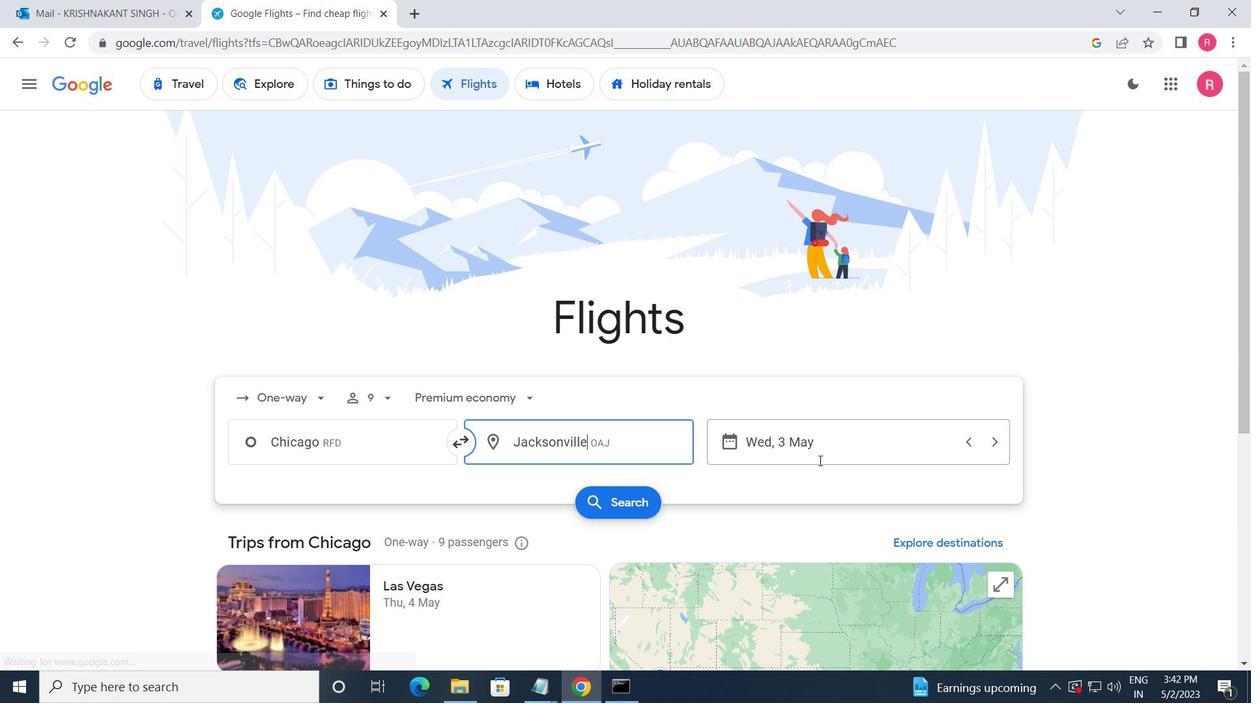 
Action: Mouse pressed left at (832, 454)
Screenshot: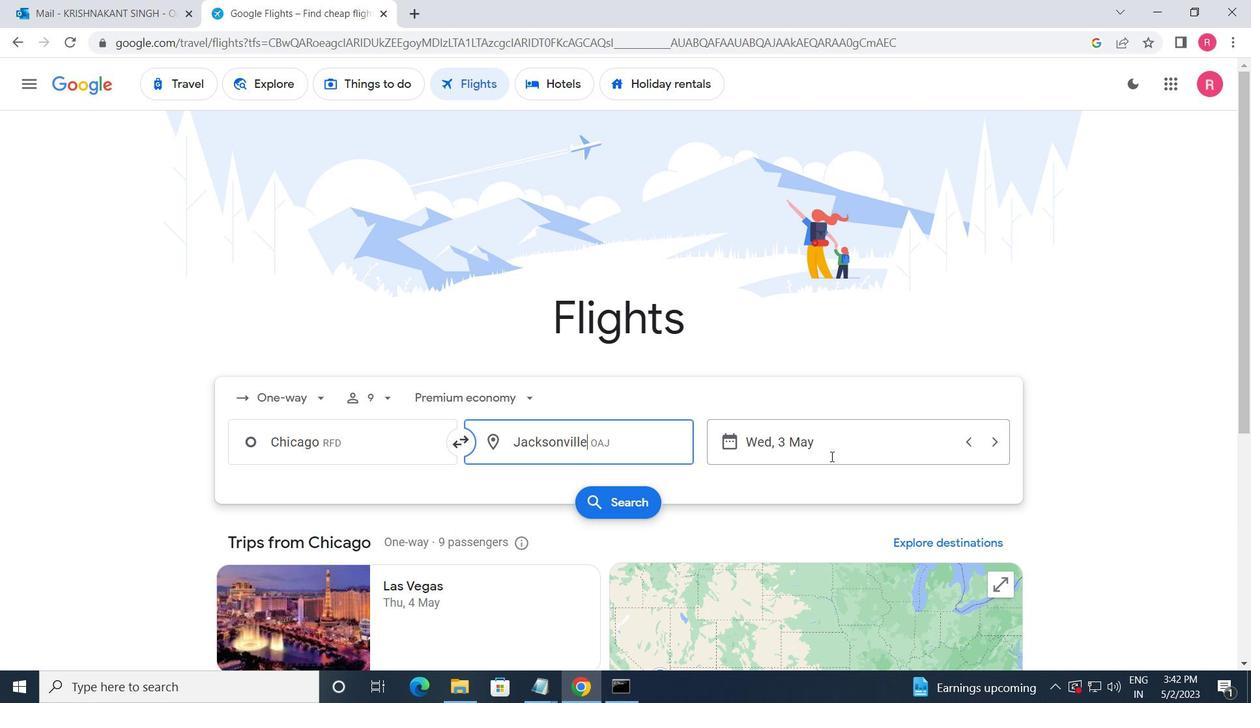 
Action: Mouse moved to (551, 378)
Screenshot: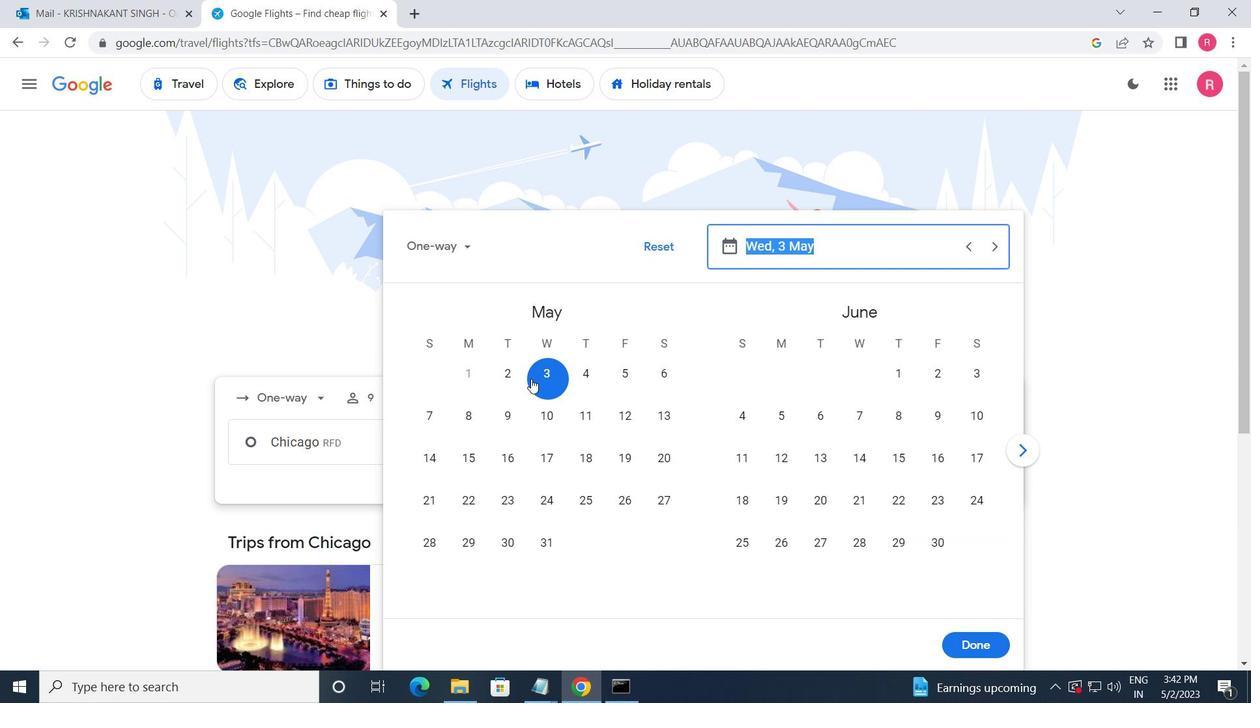 
Action: Mouse pressed left at (551, 378)
Screenshot: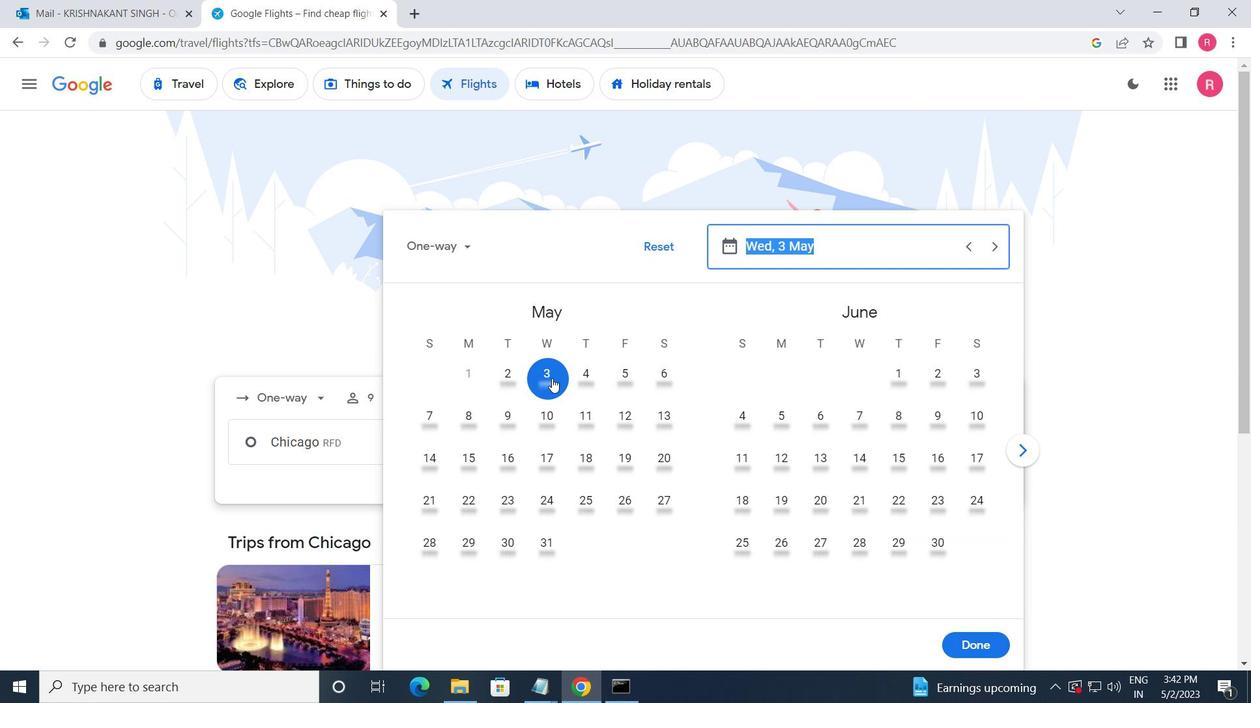 
Action: Mouse moved to (991, 647)
Screenshot: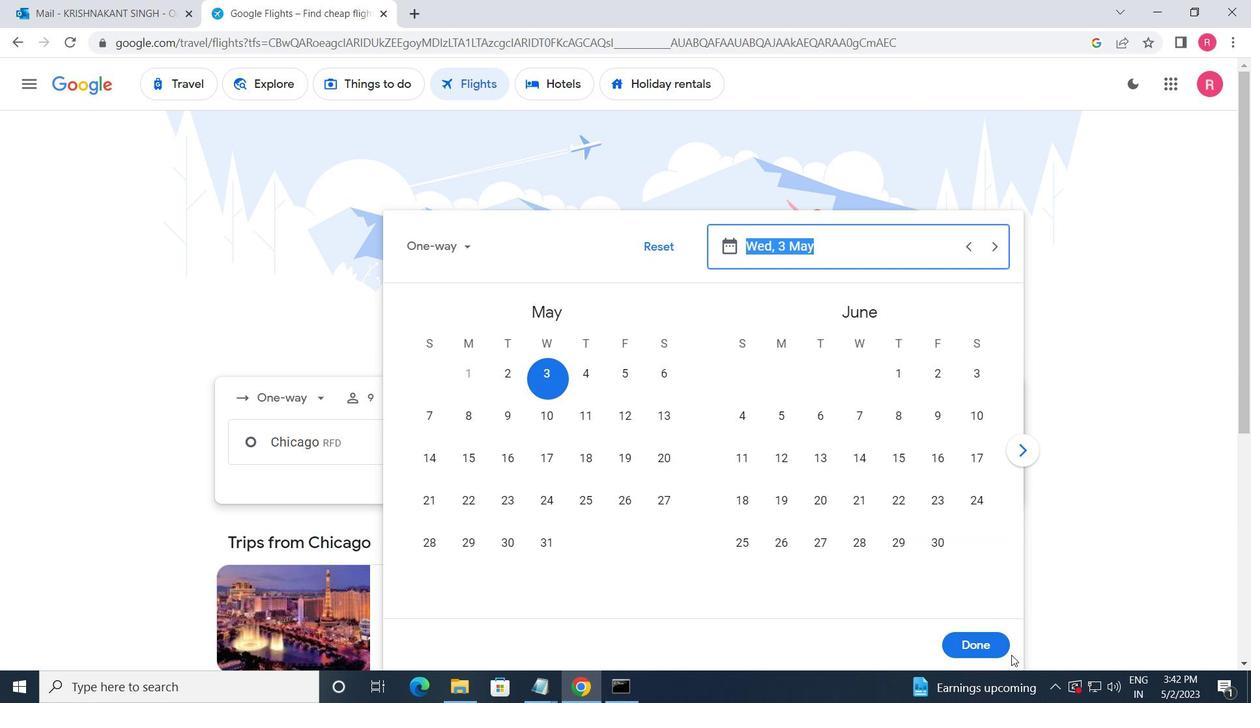 
Action: Mouse pressed left at (991, 647)
Screenshot: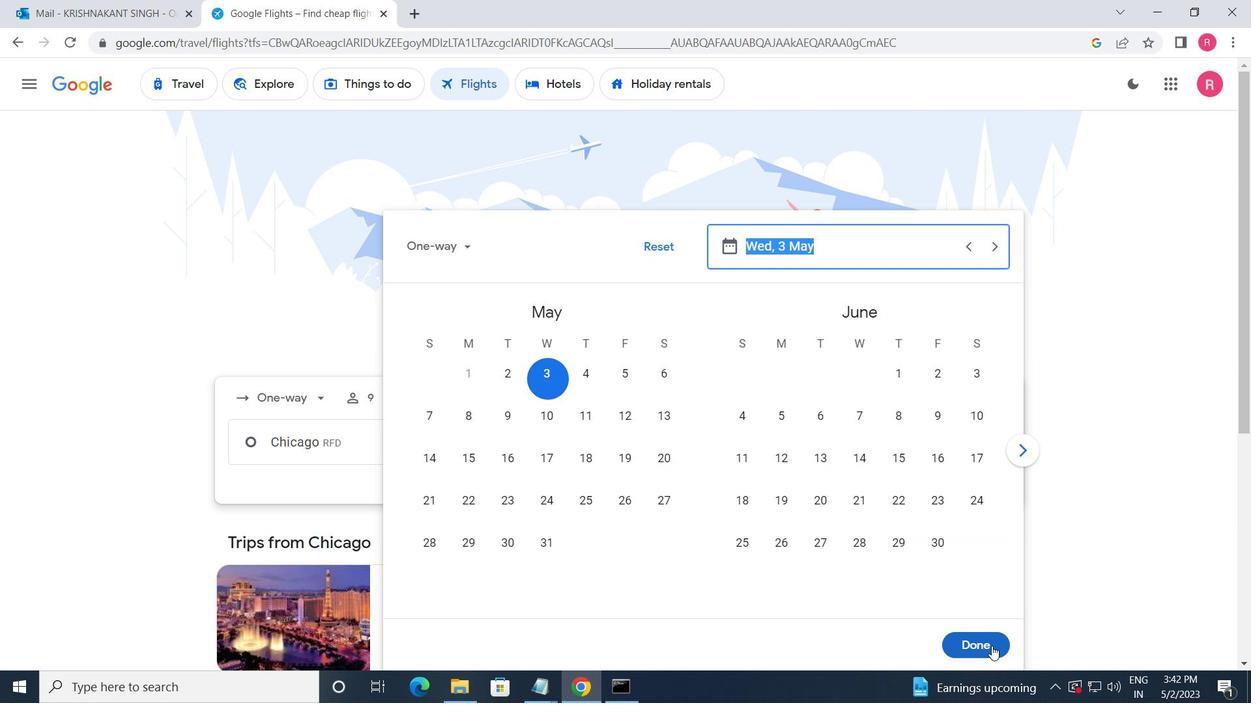 
Action: Mouse moved to (596, 497)
Screenshot: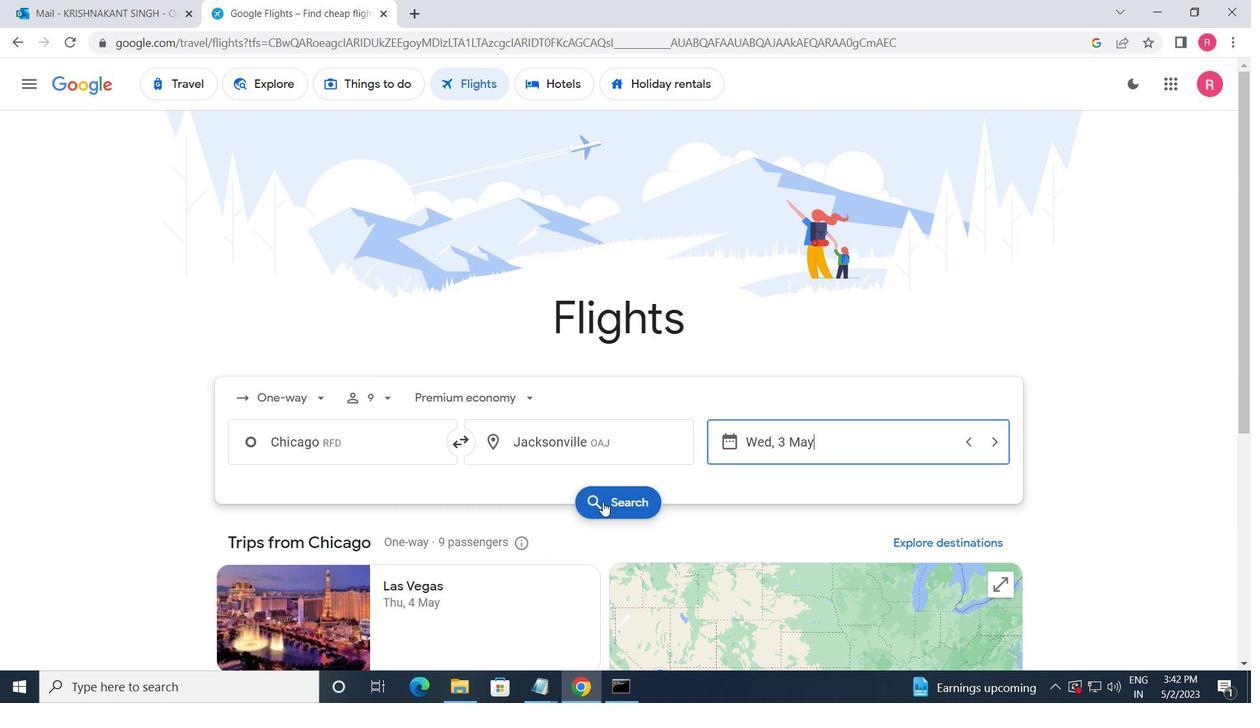 
Action: Mouse pressed left at (596, 497)
Screenshot: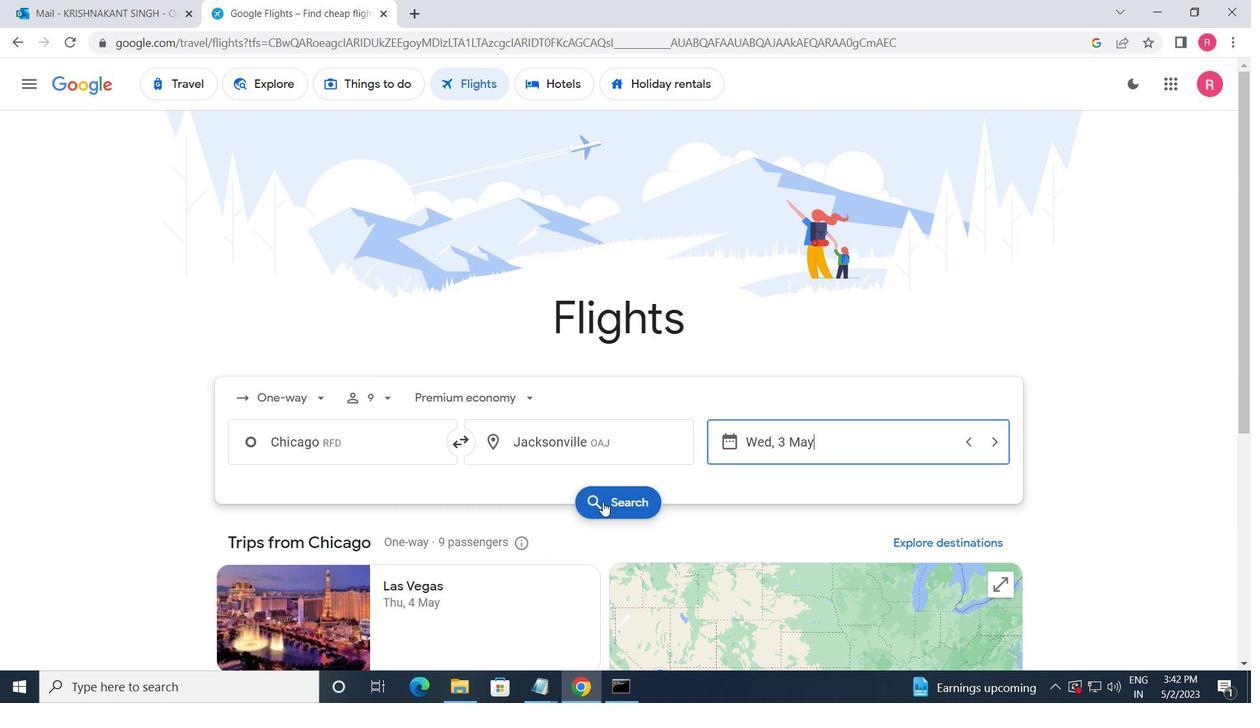 
Action: Mouse moved to (231, 246)
Screenshot: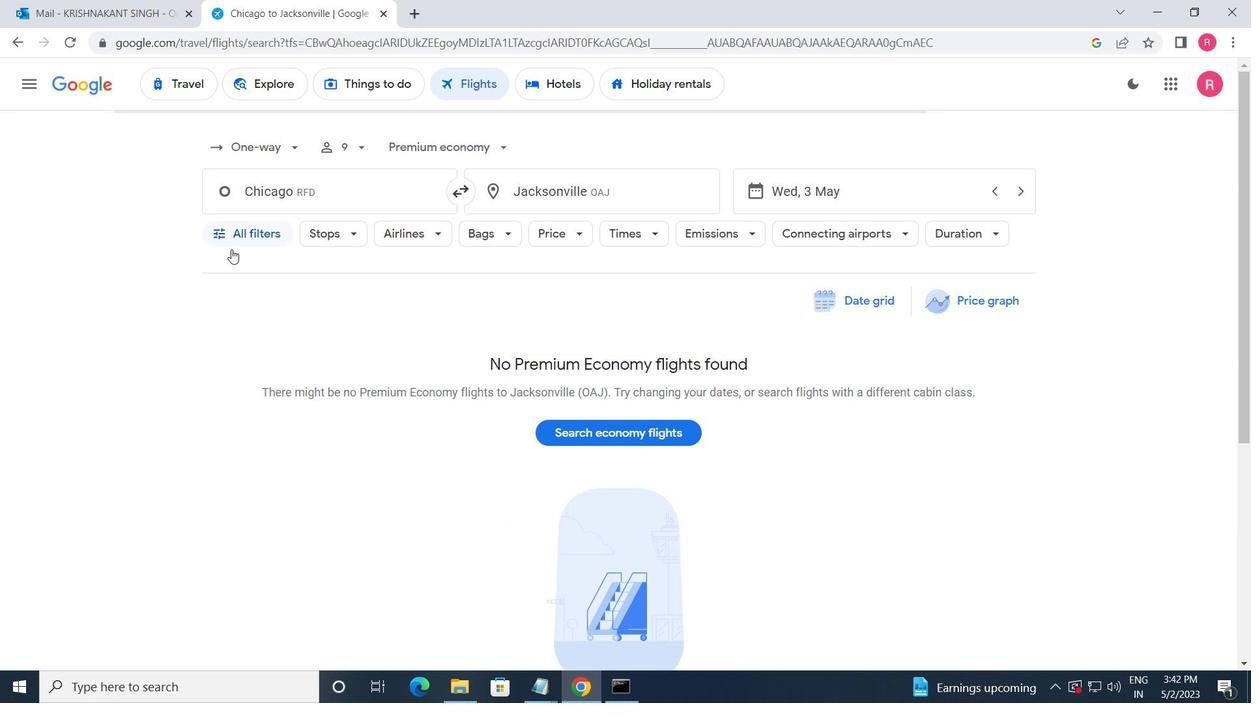 
Action: Mouse pressed left at (231, 246)
Screenshot: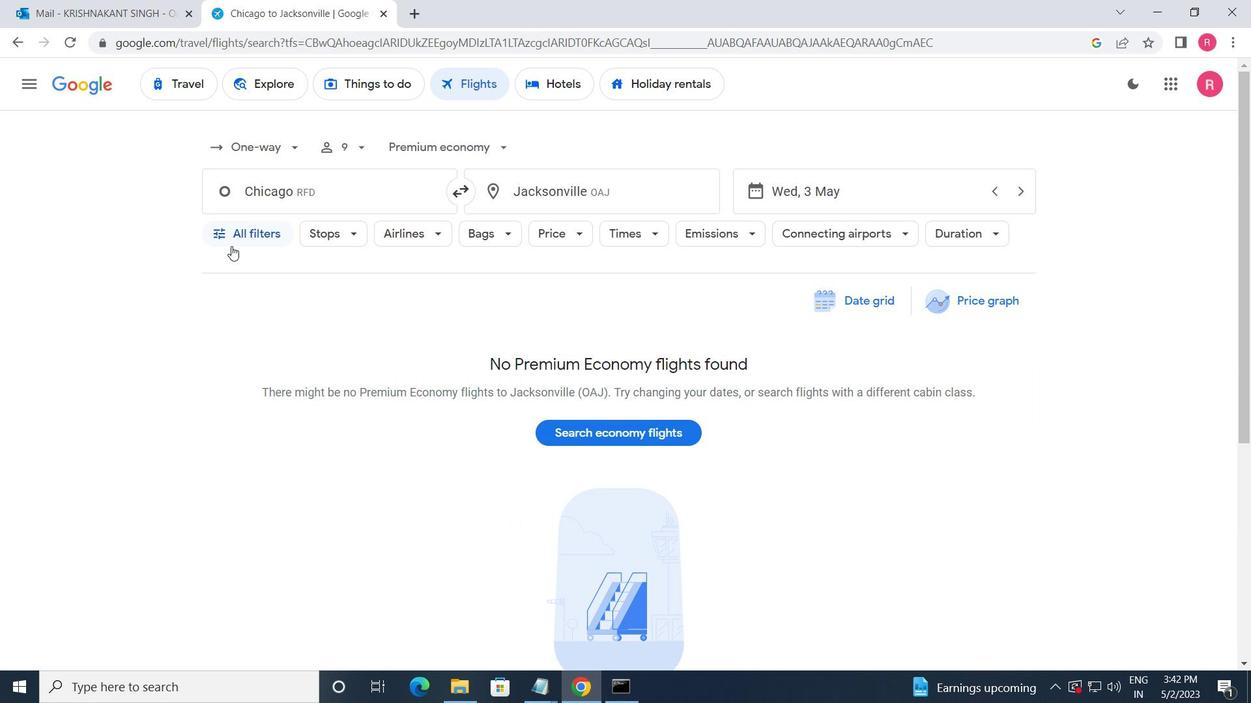 
Action: Mouse moved to (283, 465)
Screenshot: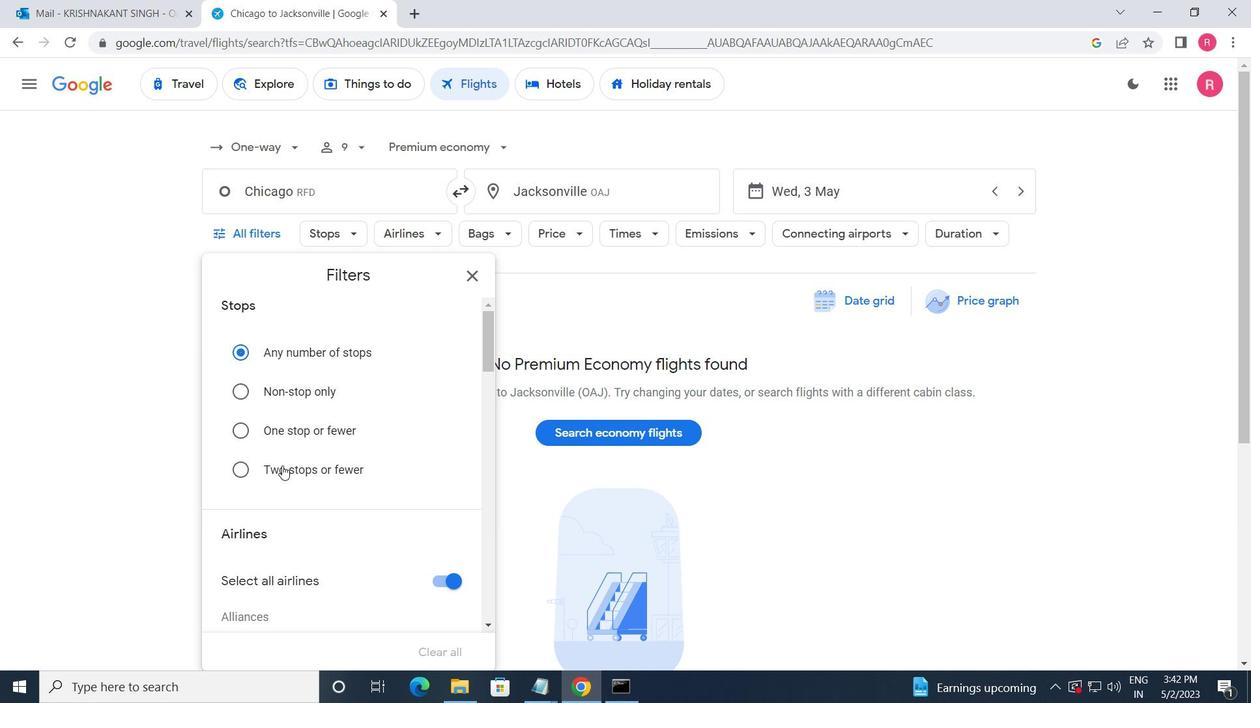 
Action: Mouse scrolled (283, 465) with delta (0, 0)
Screenshot: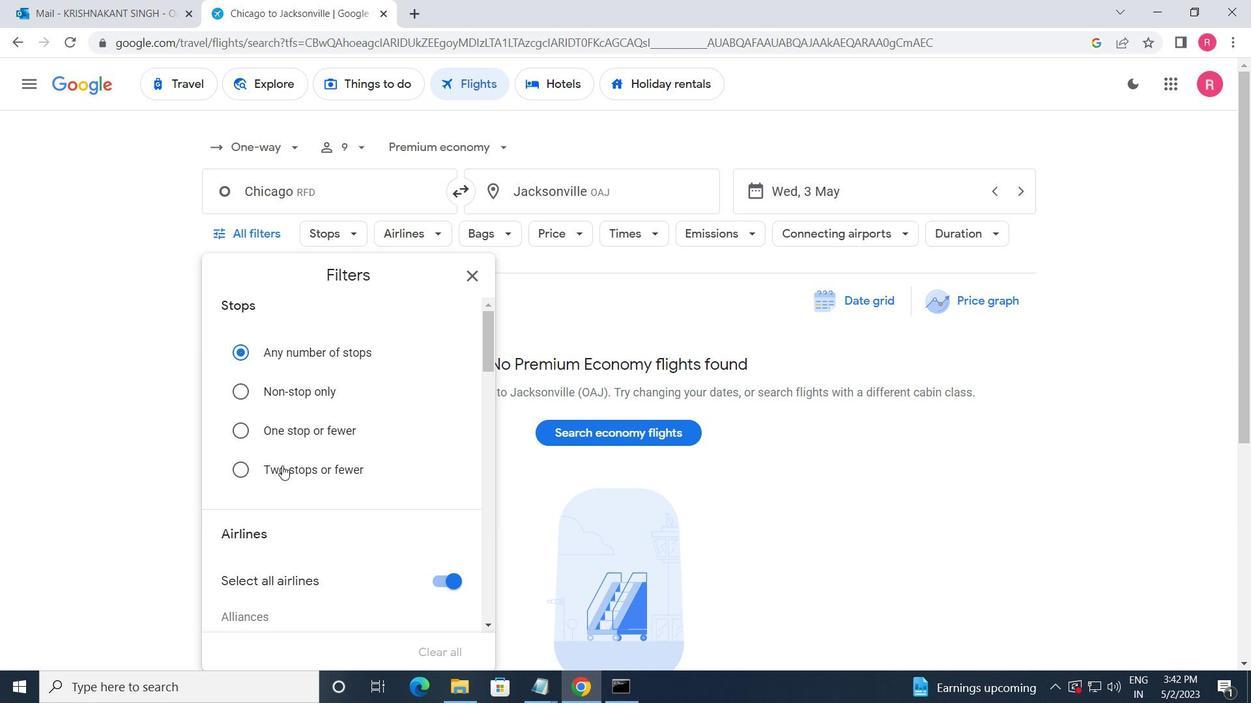 
Action: Mouse moved to (294, 465)
Screenshot: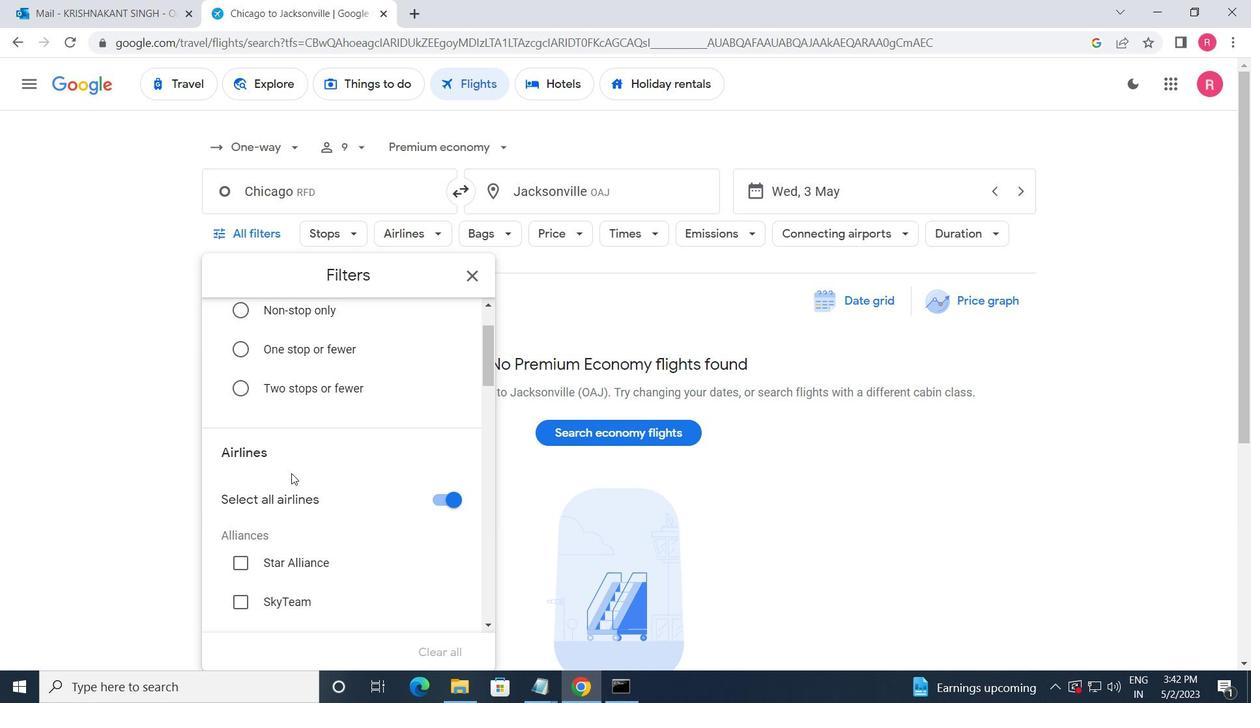 
Action: Mouse scrolled (294, 464) with delta (0, 0)
Screenshot: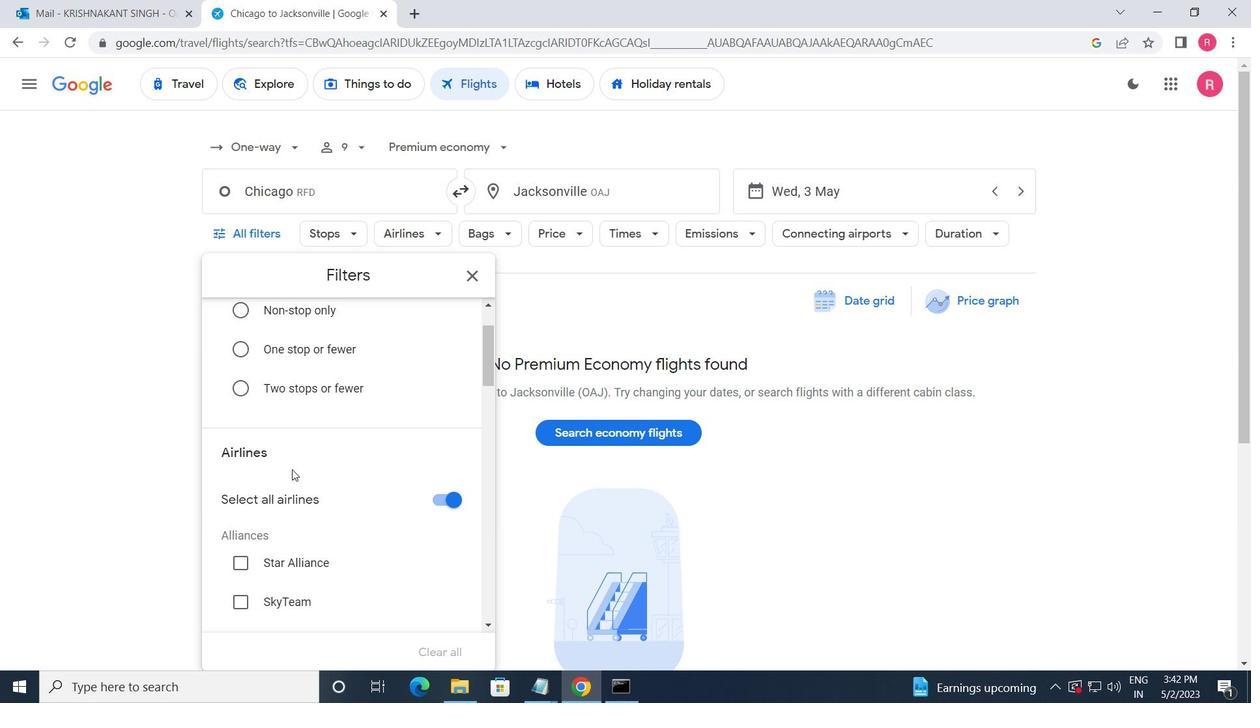 
Action: Mouse moved to (308, 490)
Screenshot: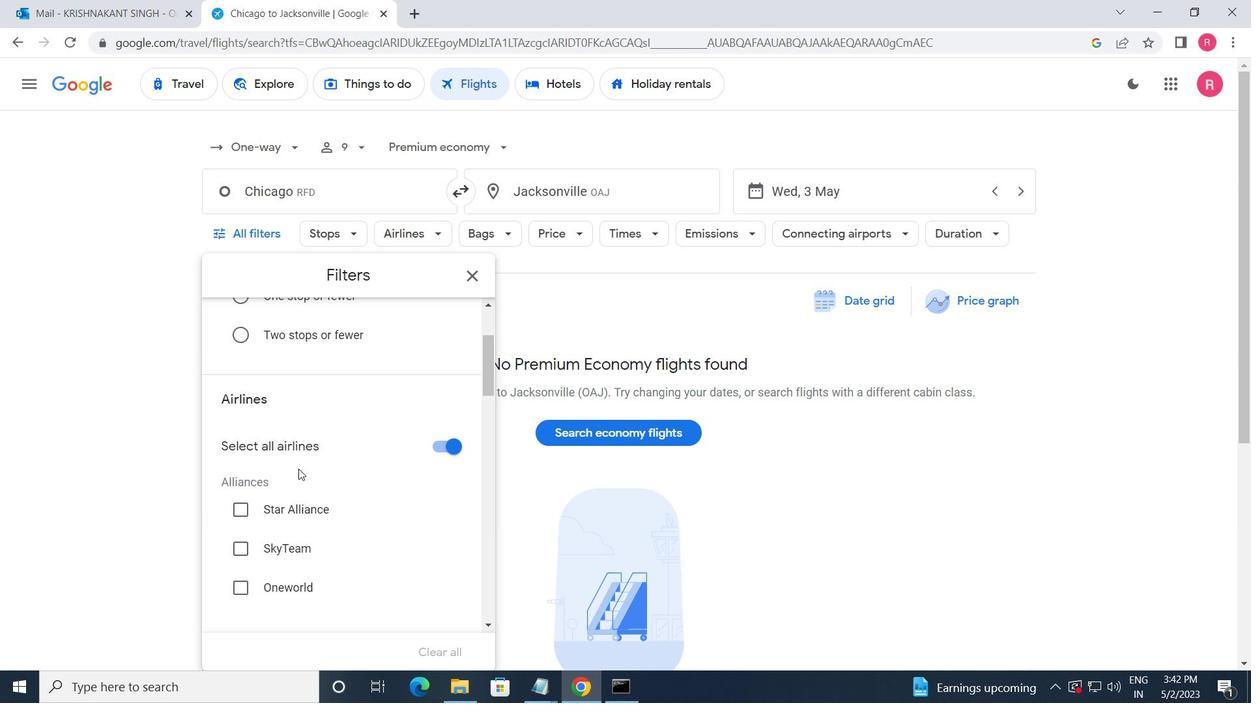 
Action: Mouse scrolled (308, 489) with delta (0, 0)
Screenshot: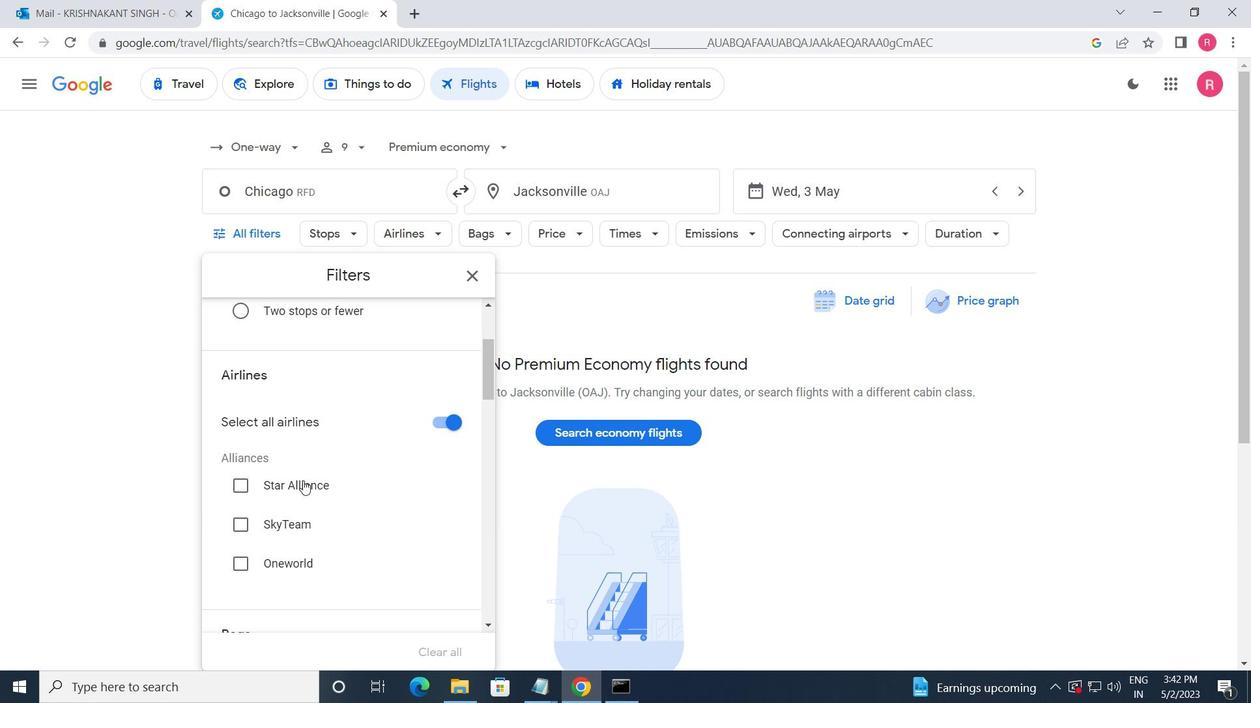 
Action: Mouse scrolled (308, 489) with delta (0, 0)
Screenshot: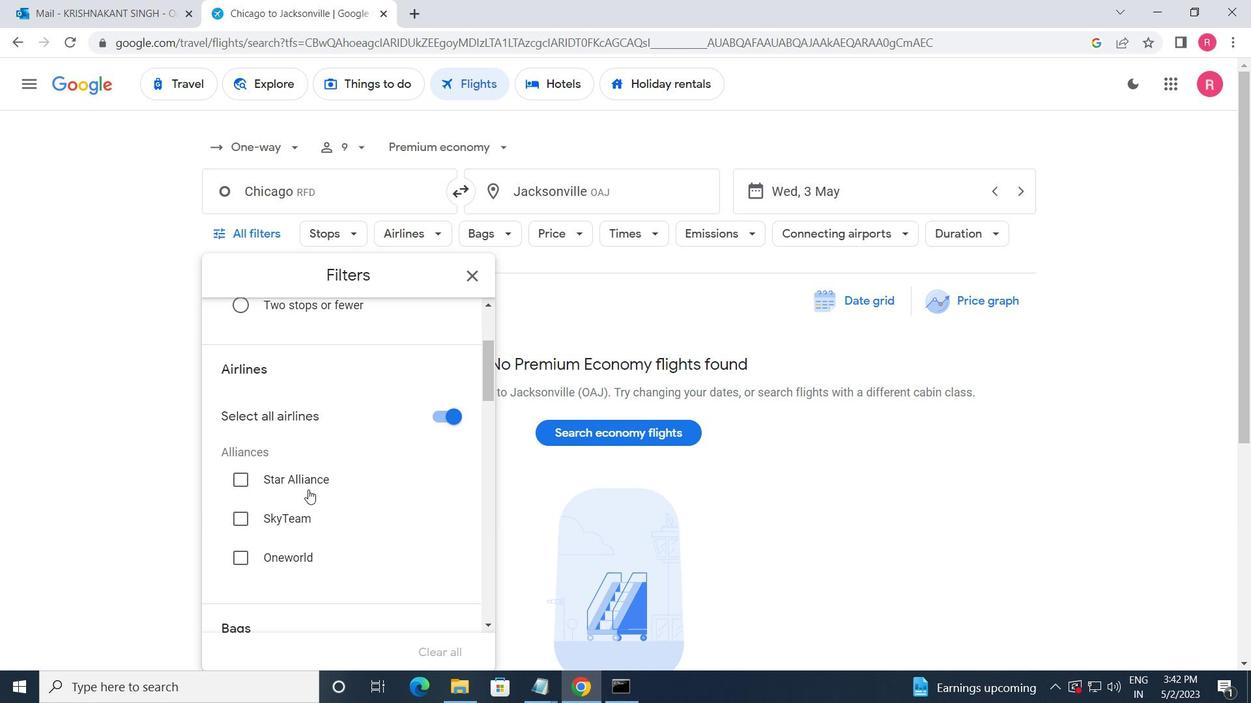 
Action: Mouse moved to (308, 491)
Screenshot: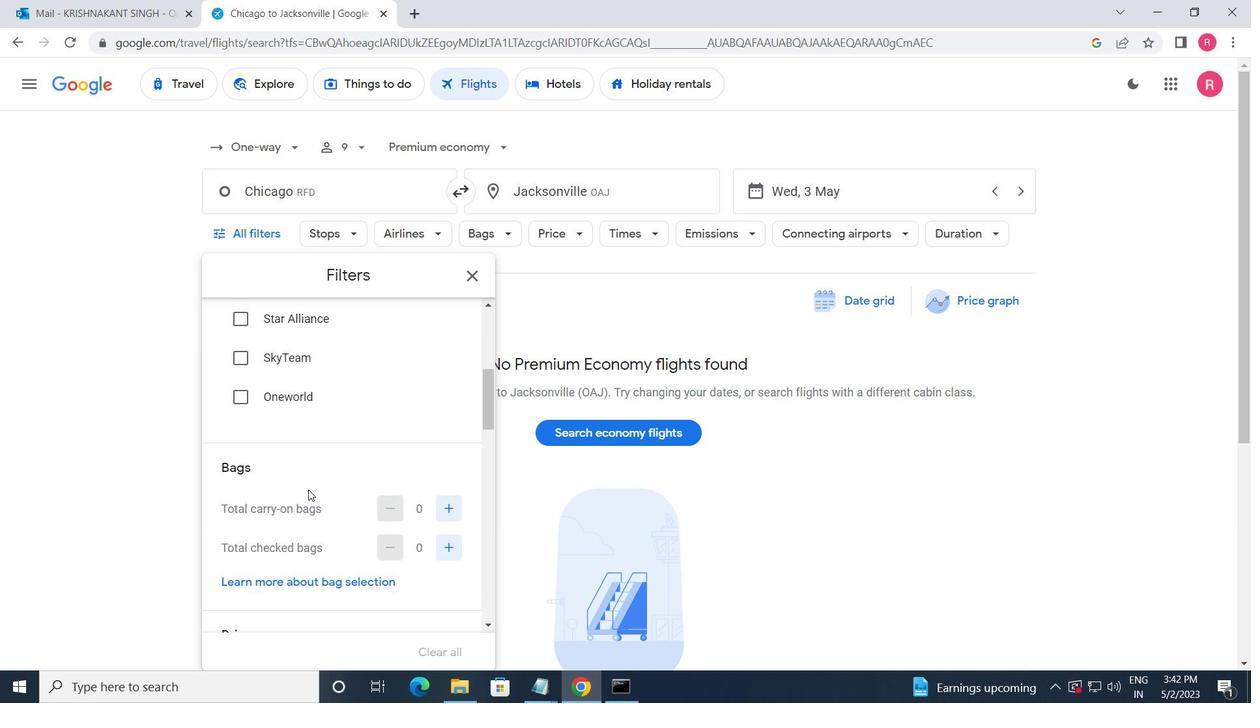 
Action: Mouse scrolled (308, 491) with delta (0, 0)
Screenshot: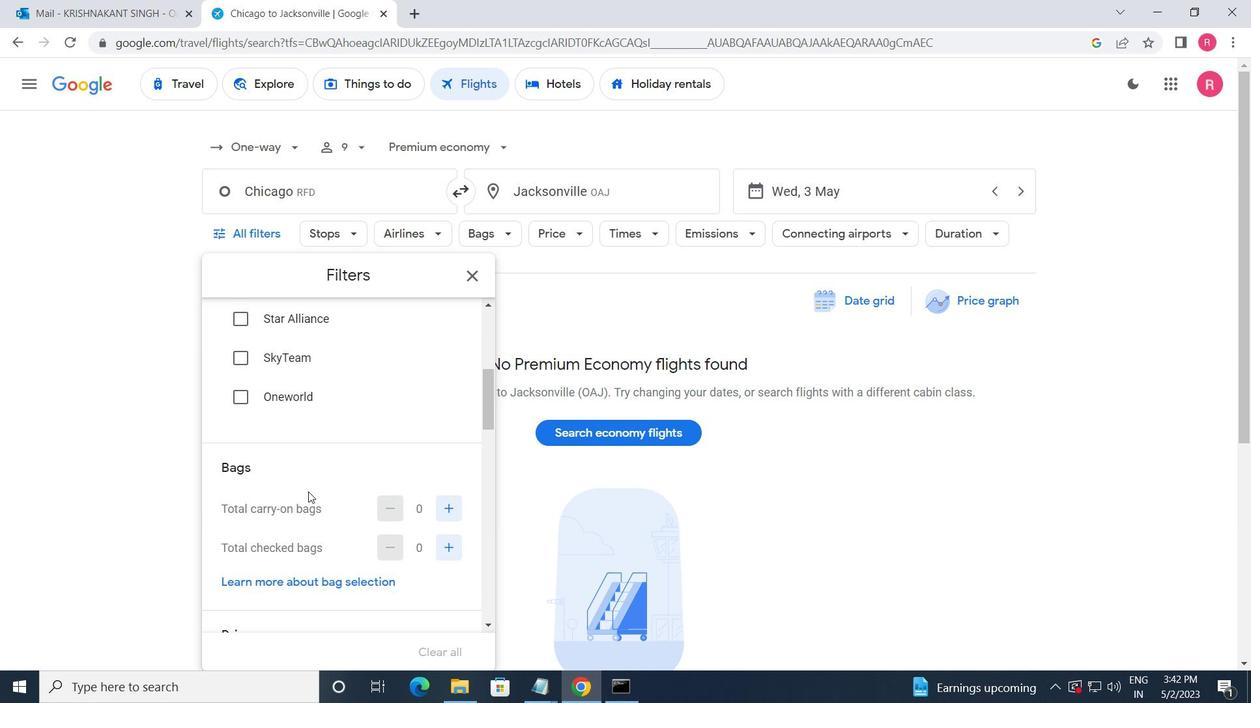
Action: Mouse moved to (438, 435)
Screenshot: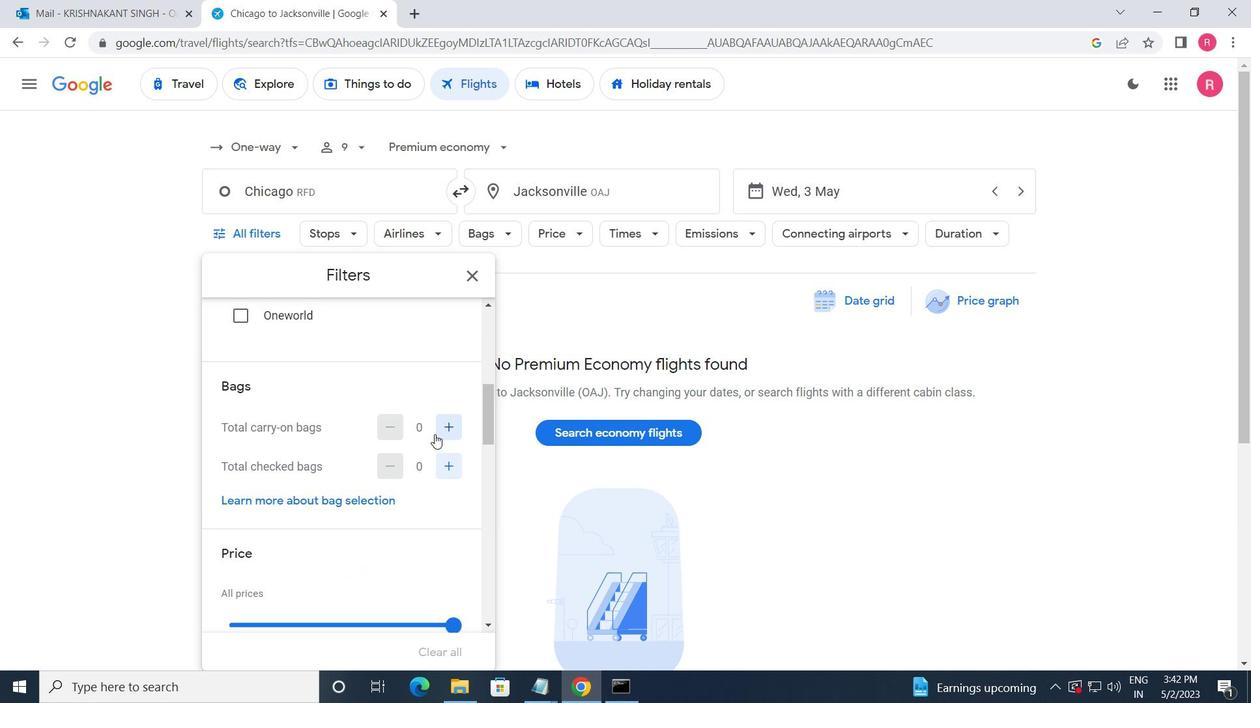 
Action: Mouse pressed left at (438, 435)
Screenshot: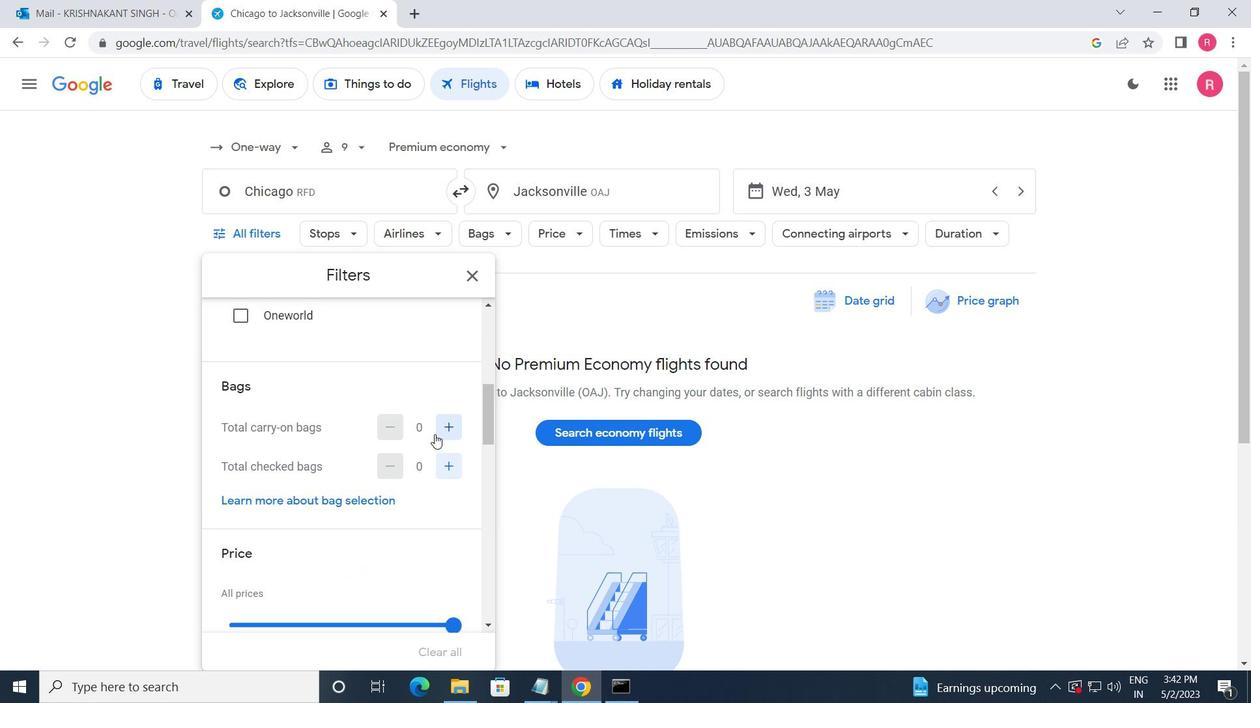 
Action: Mouse moved to (426, 474)
Screenshot: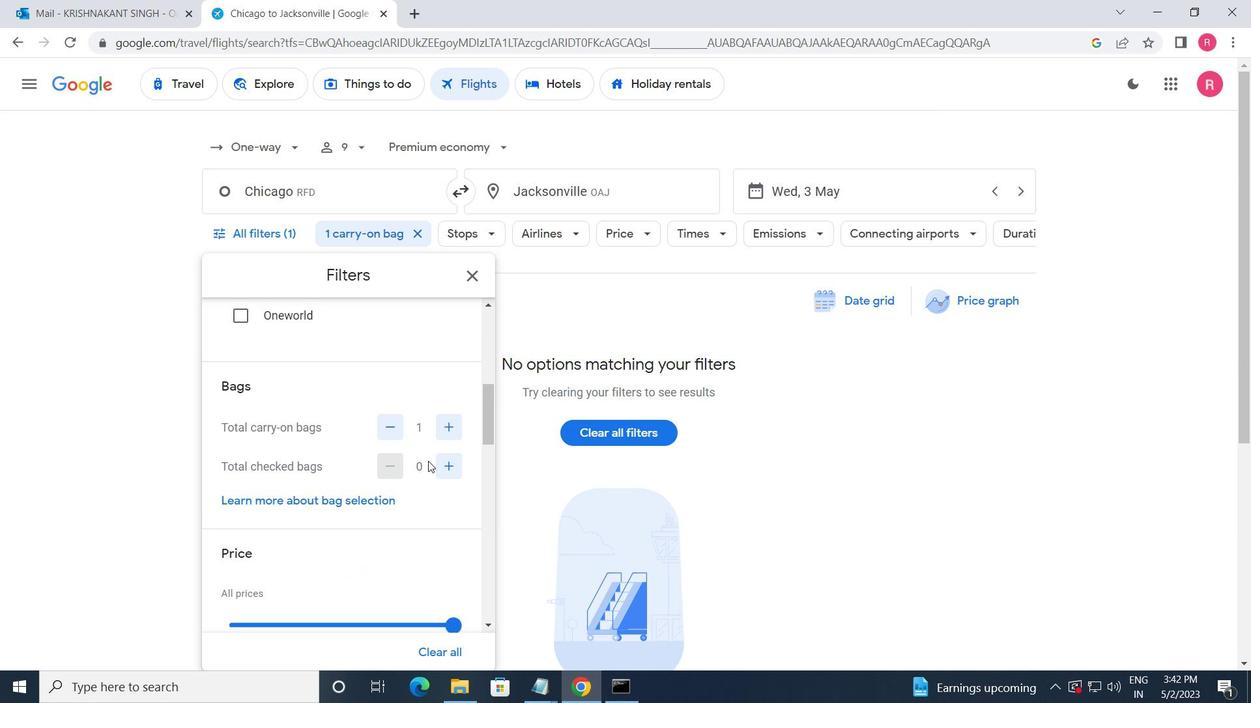 
Action: Mouse scrolled (426, 473) with delta (0, 0)
Screenshot: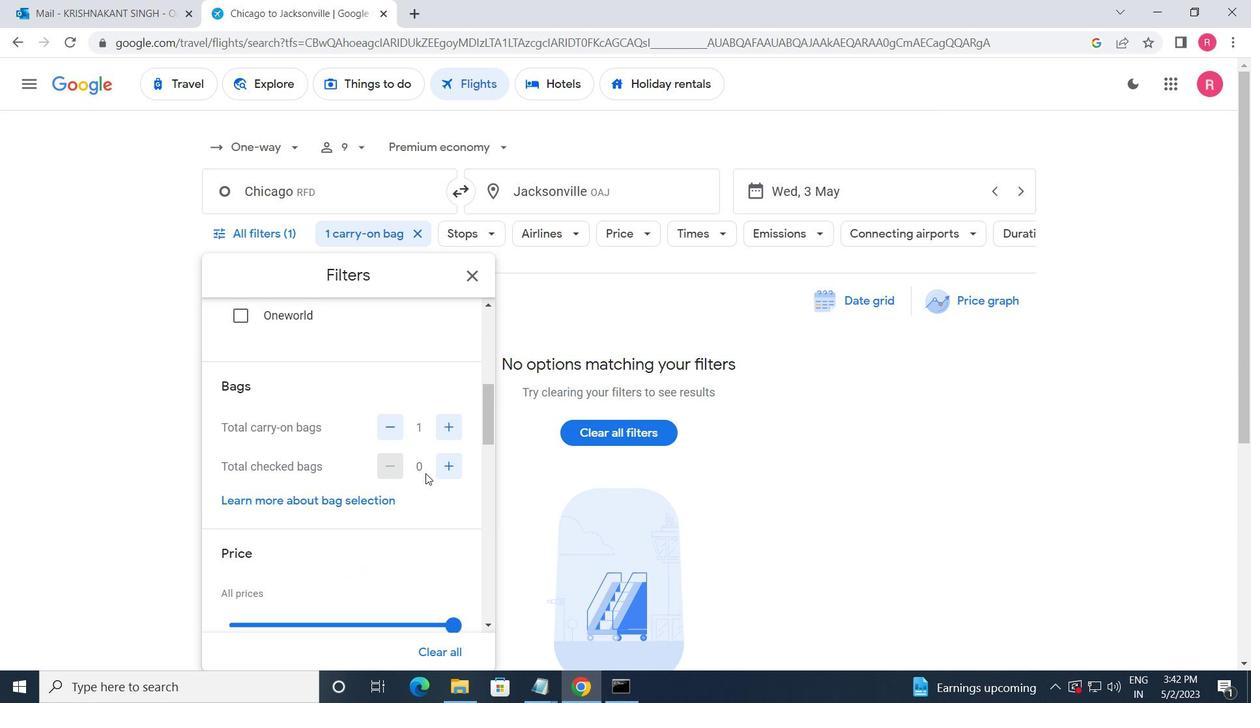
Action: Mouse scrolled (426, 473) with delta (0, 0)
Screenshot: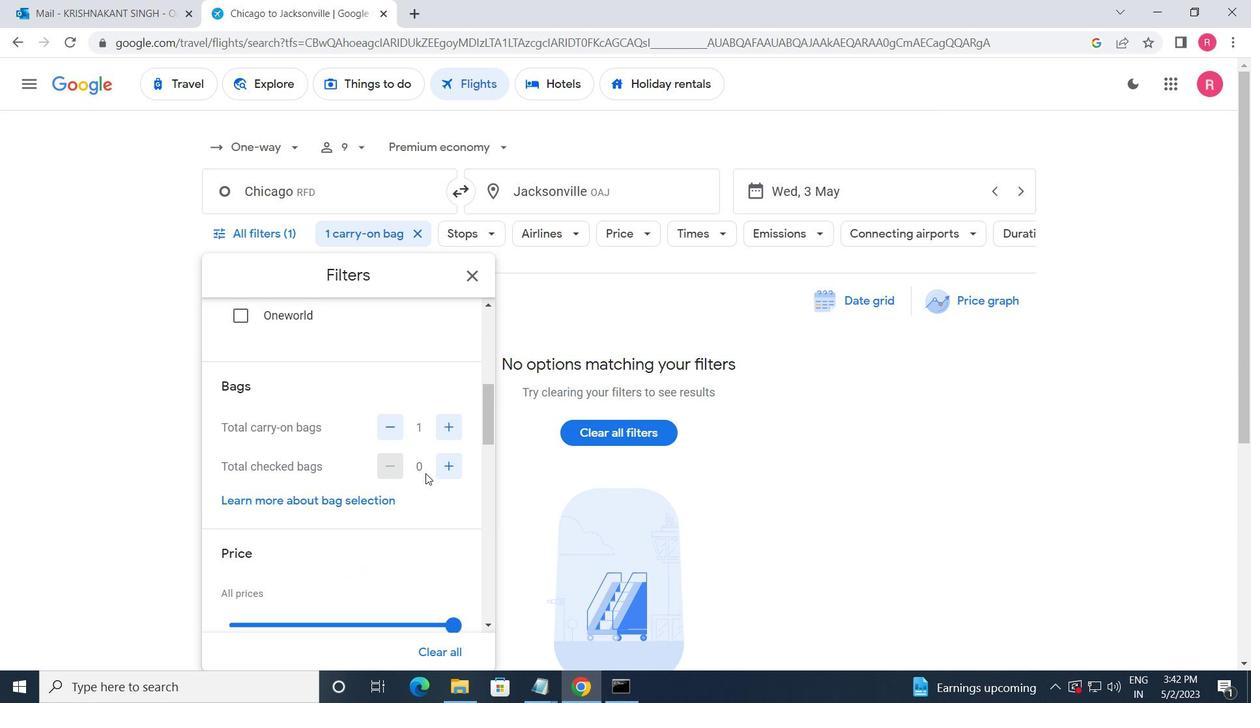 
Action: Mouse moved to (458, 464)
Screenshot: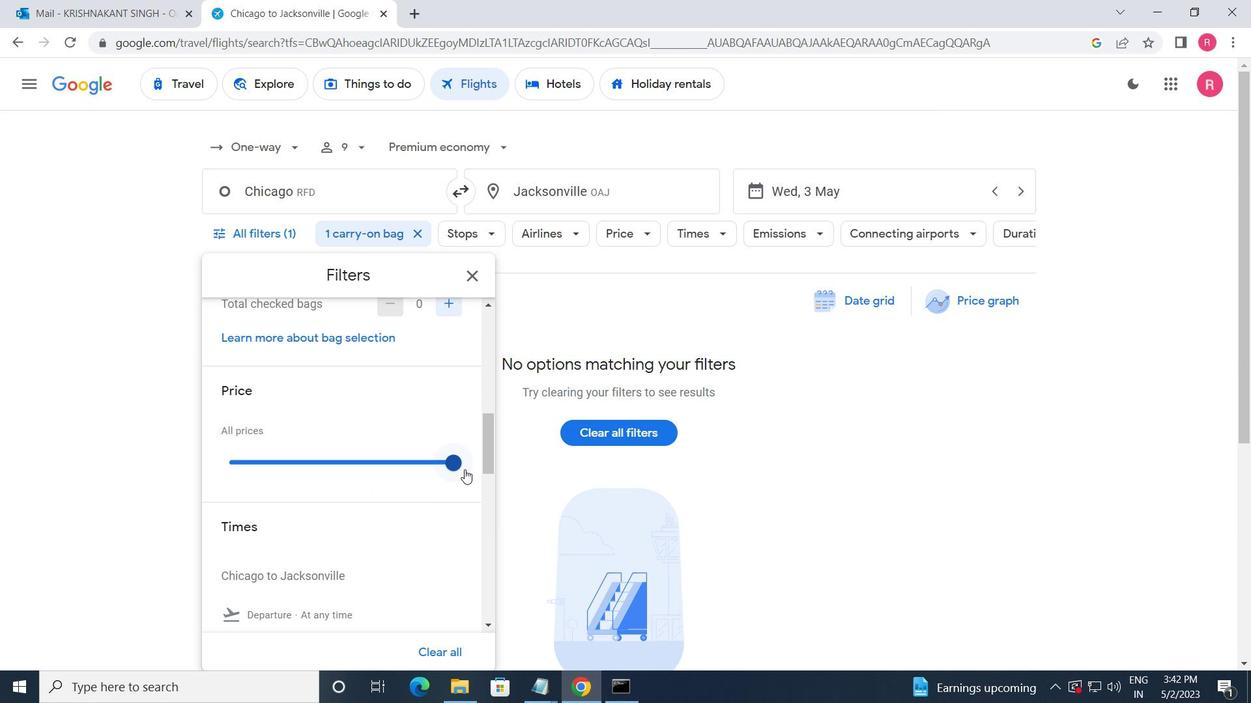 
Action: Mouse pressed left at (458, 464)
Screenshot: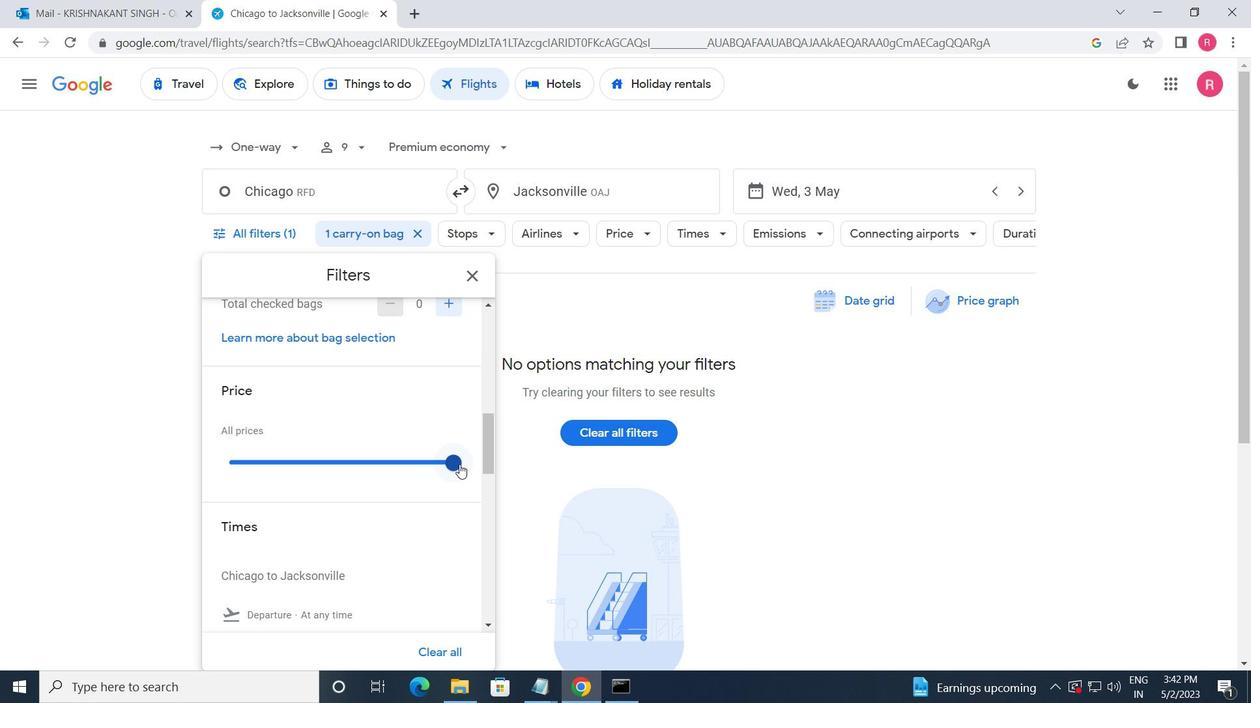 
Action: Mouse moved to (409, 502)
Screenshot: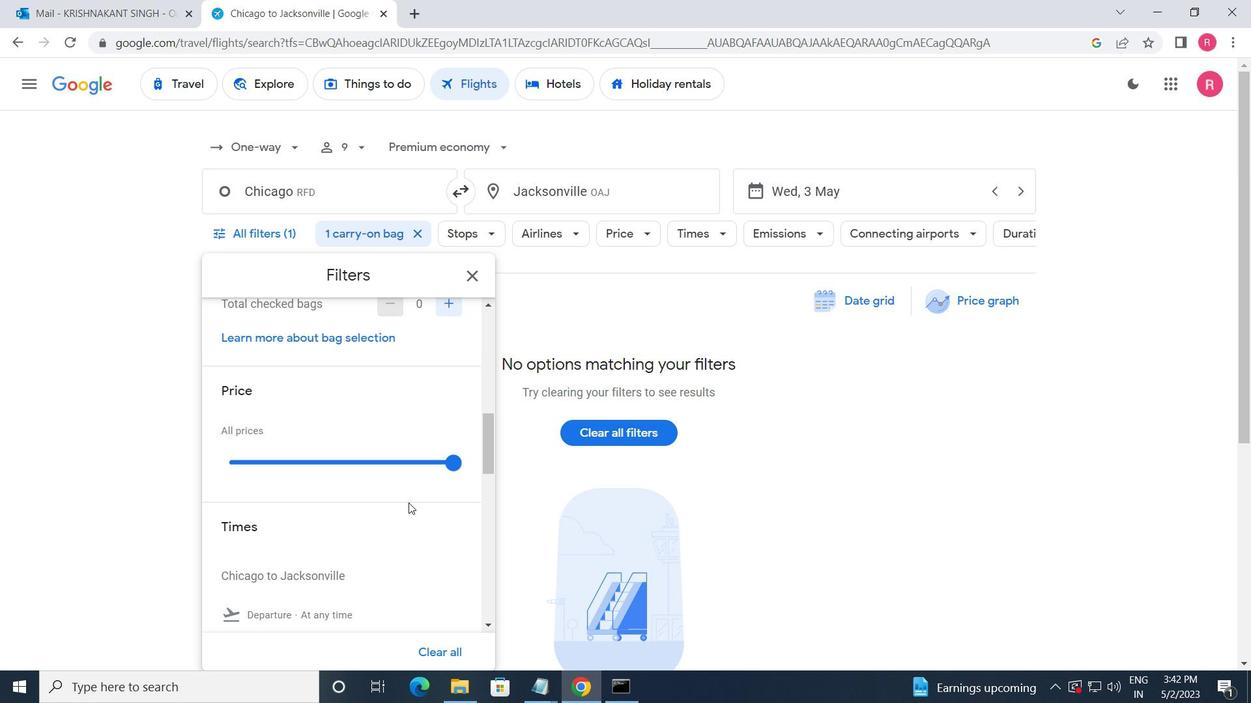 
Action: Mouse scrolled (409, 501) with delta (0, 0)
Screenshot: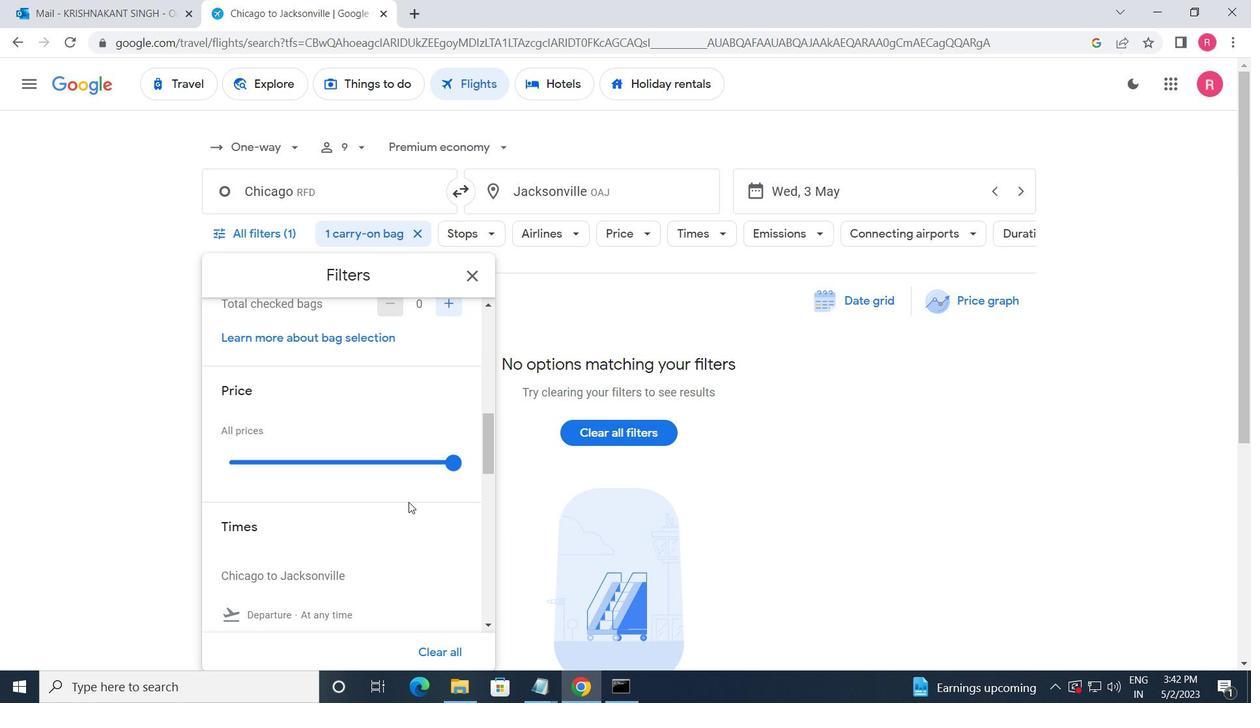 
Action: Mouse moved to (407, 496)
Screenshot: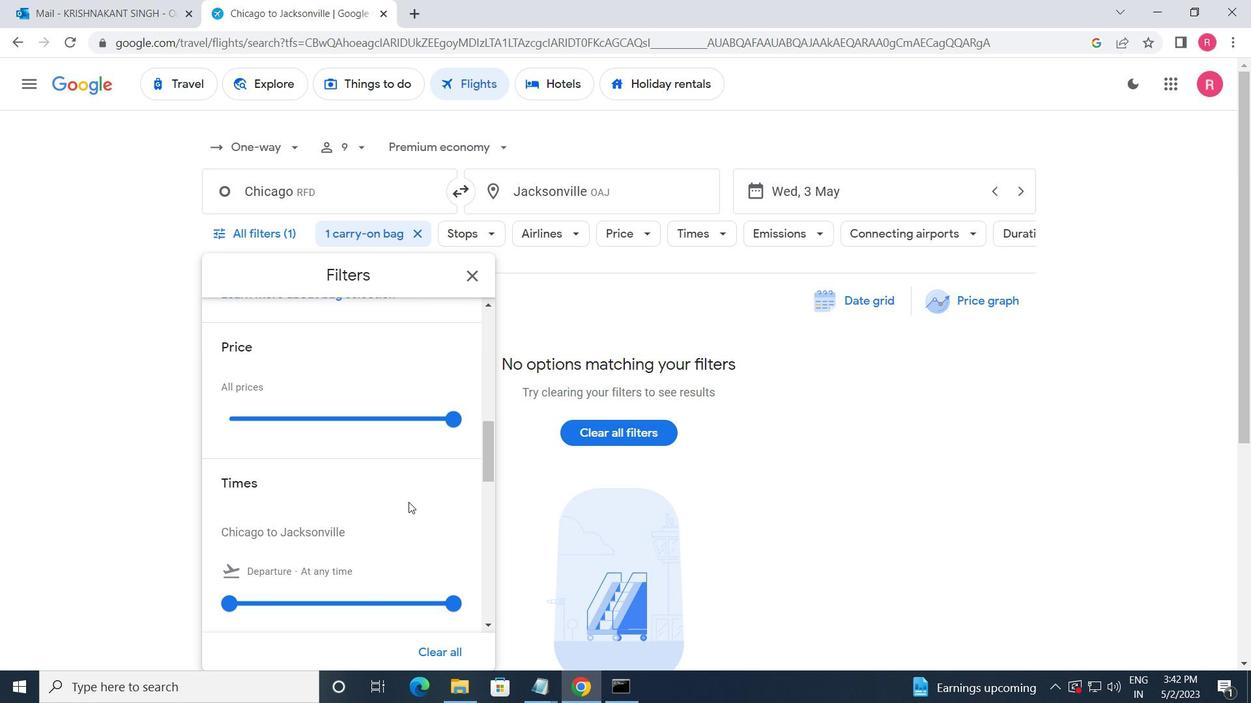 
Action: Mouse scrolled (407, 495) with delta (0, 0)
Screenshot: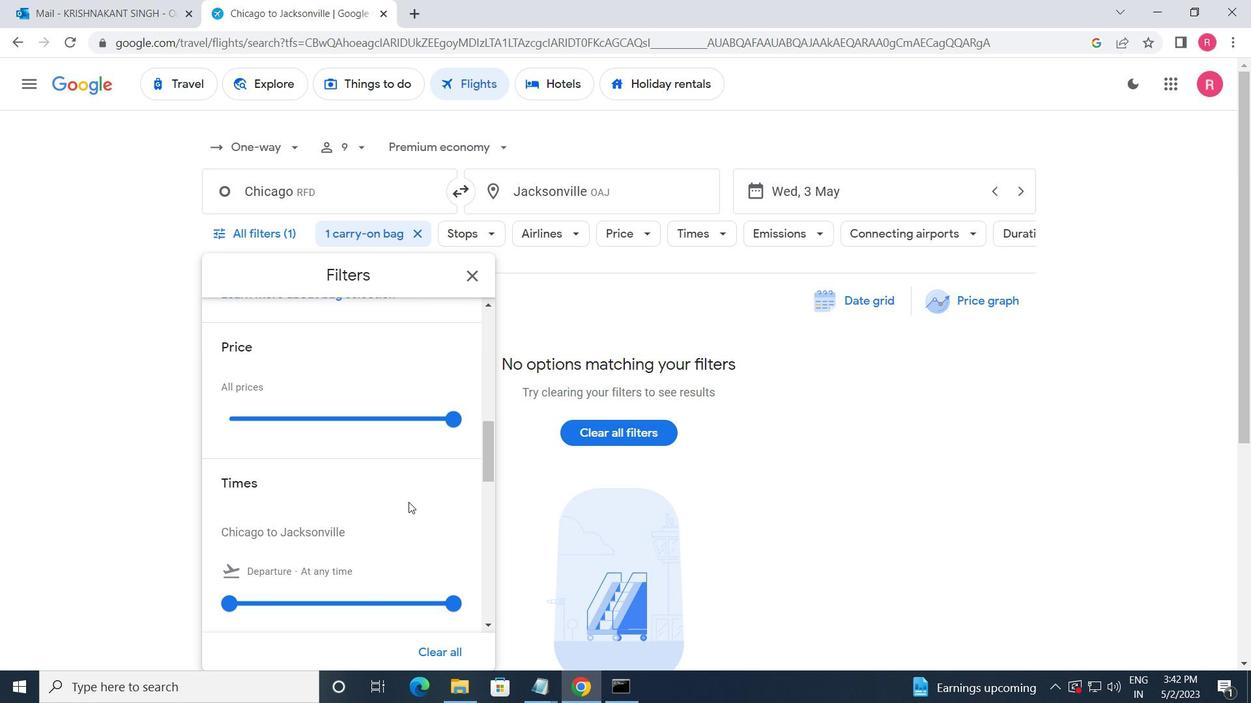 
Action: Mouse moved to (228, 475)
Screenshot: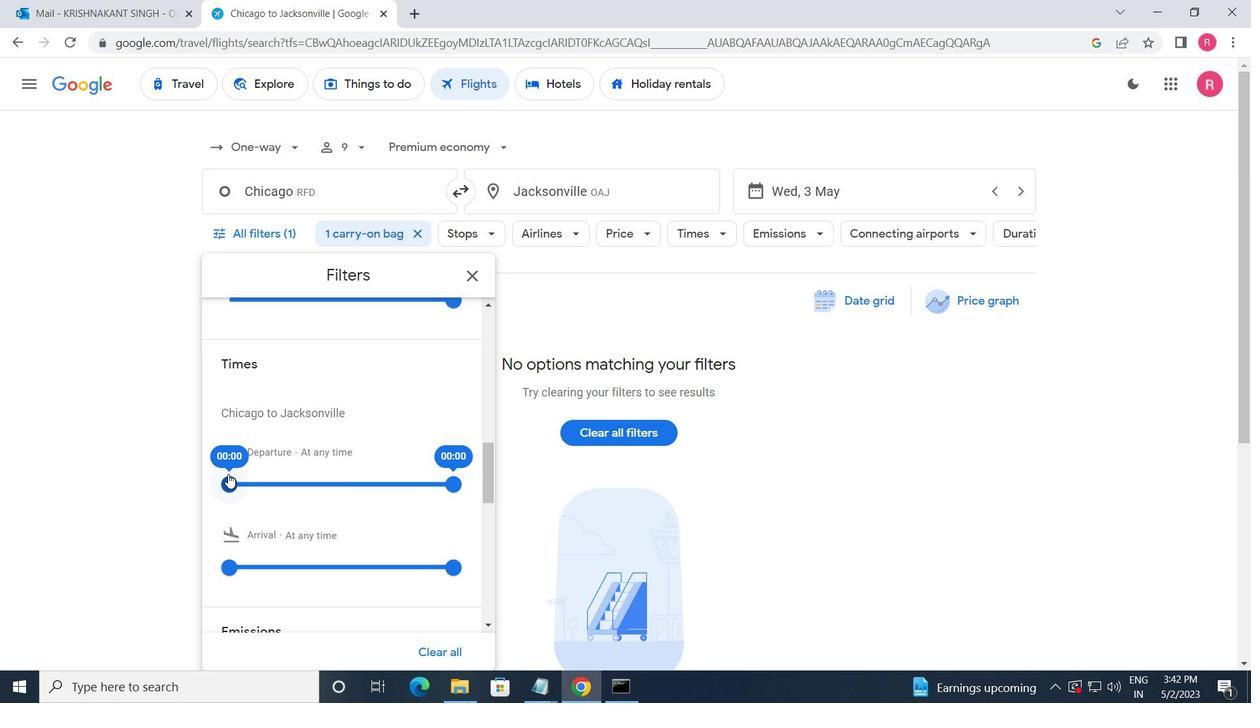 
Action: Mouse pressed left at (228, 475)
Screenshot: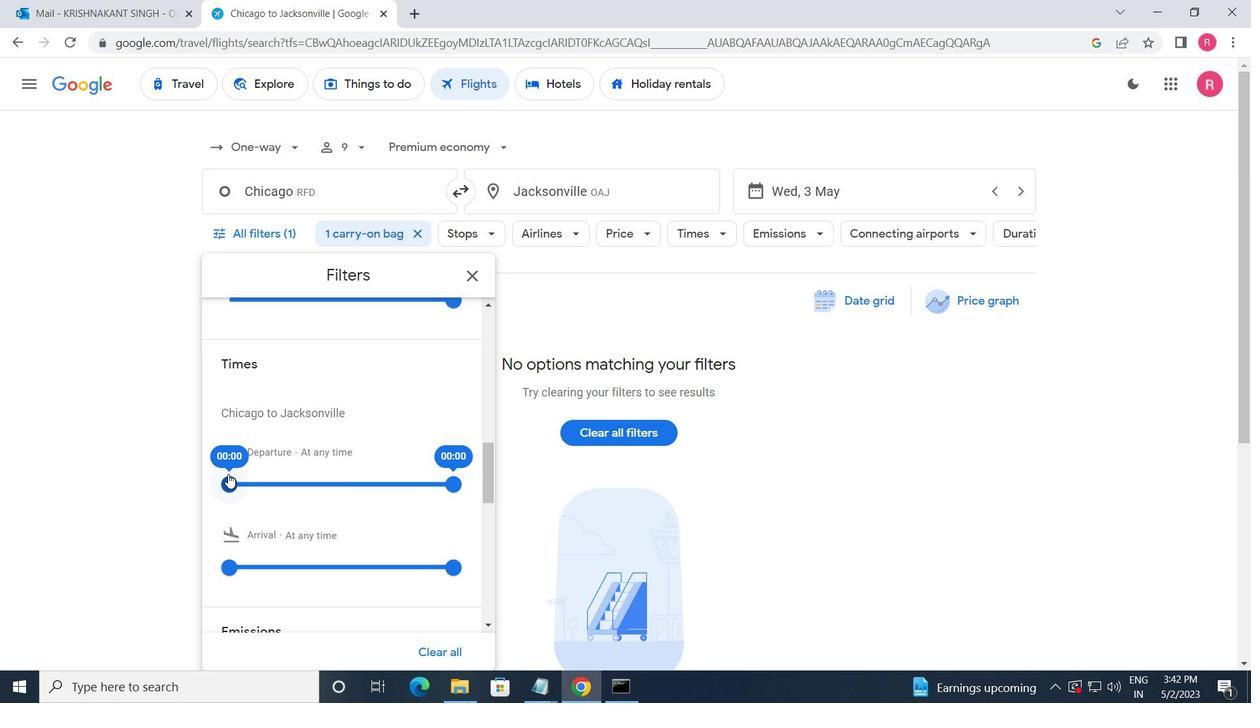 
Action: Mouse moved to (455, 487)
Screenshot: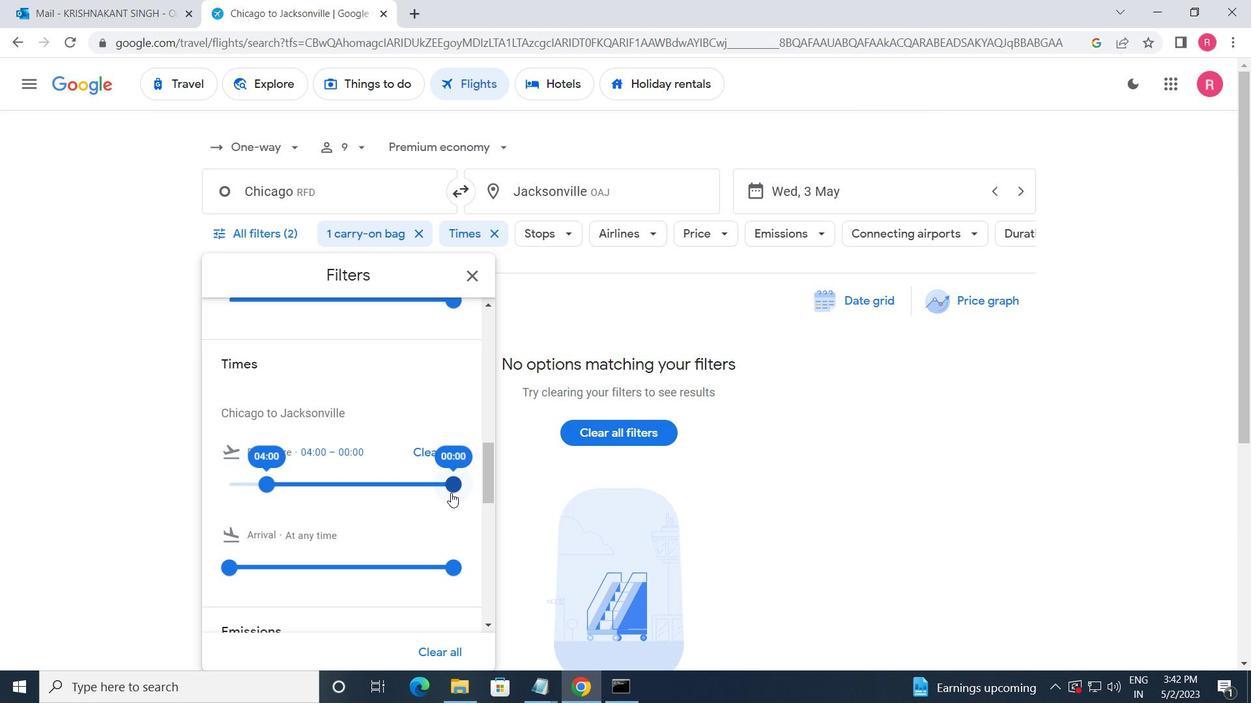 
Action: Mouse pressed left at (455, 487)
Screenshot: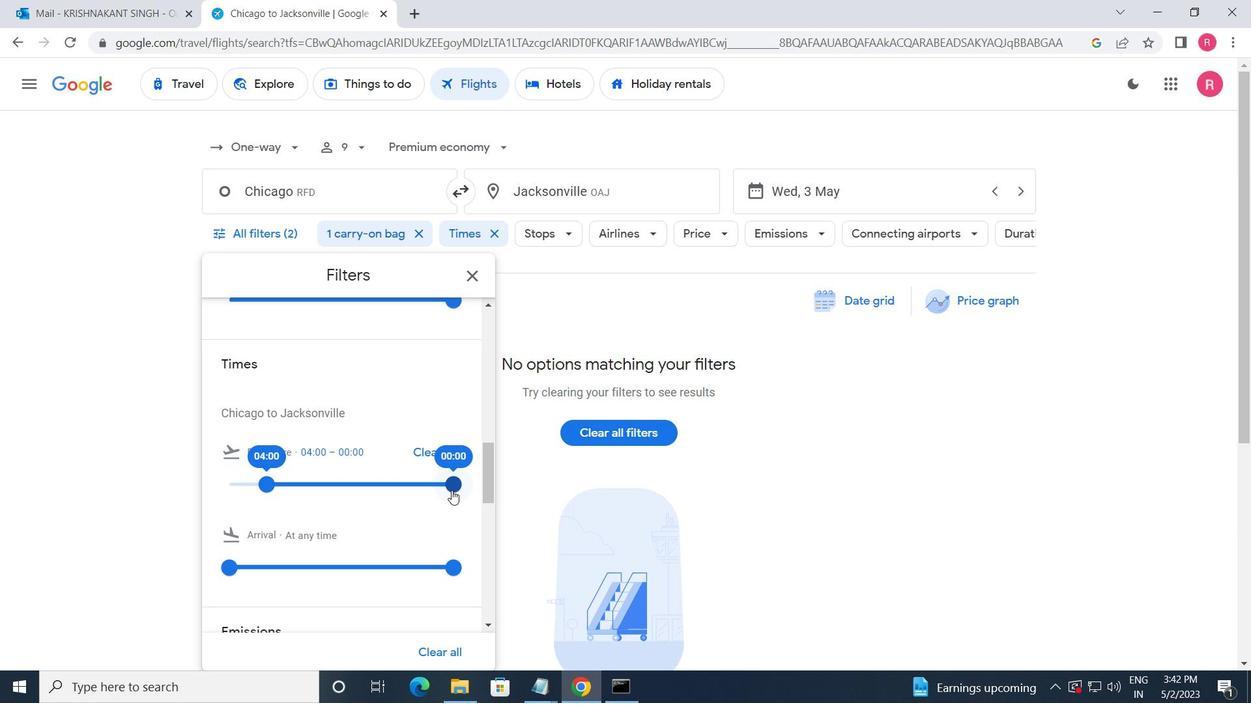 
Action: Mouse moved to (467, 277)
Screenshot: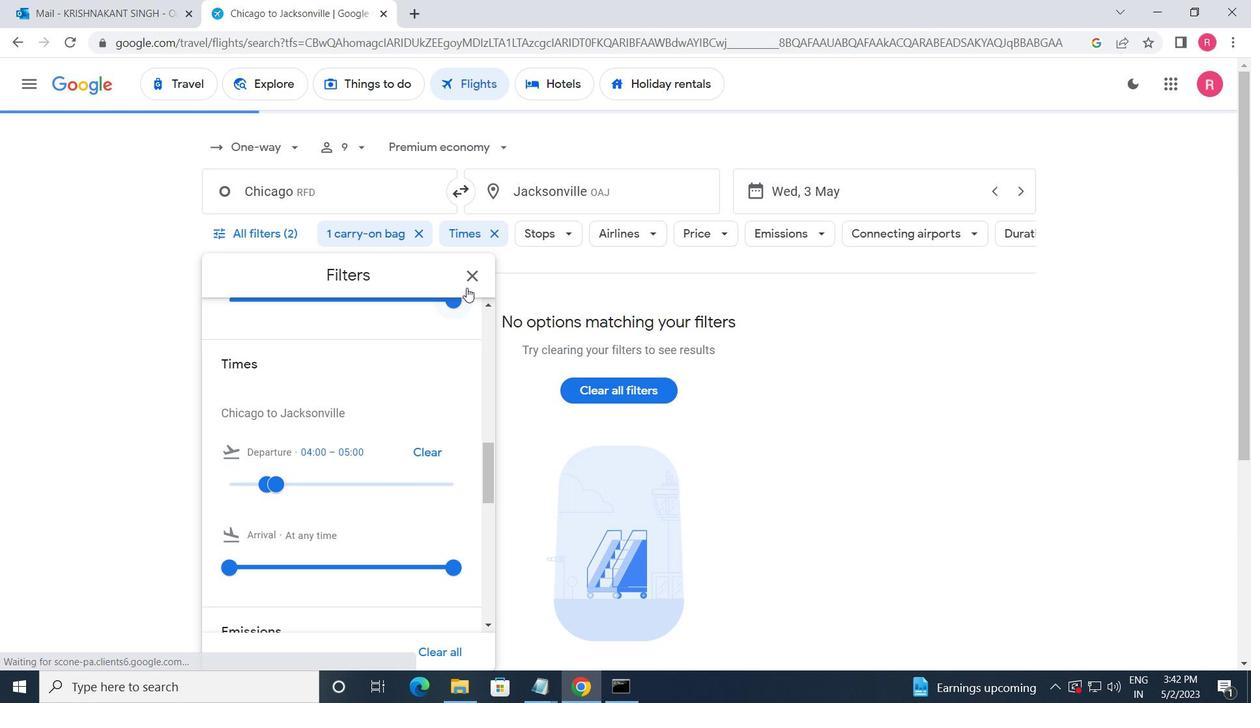 
Action: Mouse pressed left at (467, 277)
Screenshot: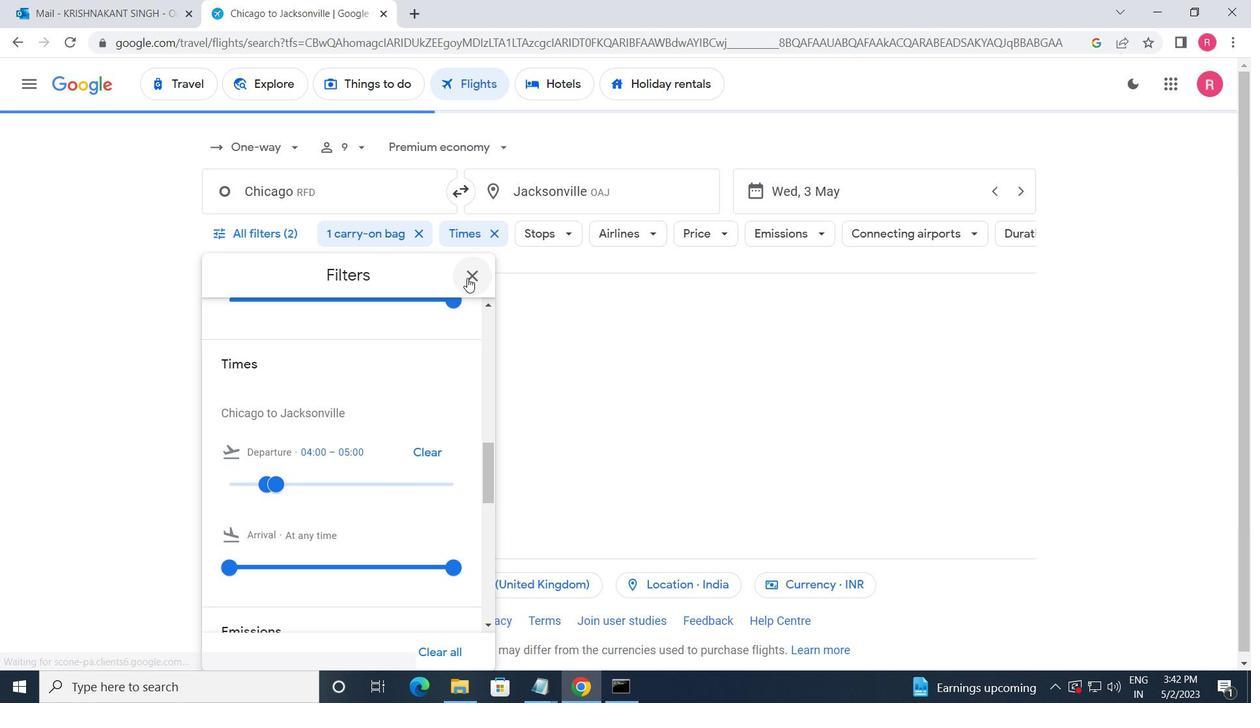
Action: Mouse moved to (497, 375)
Screenshot: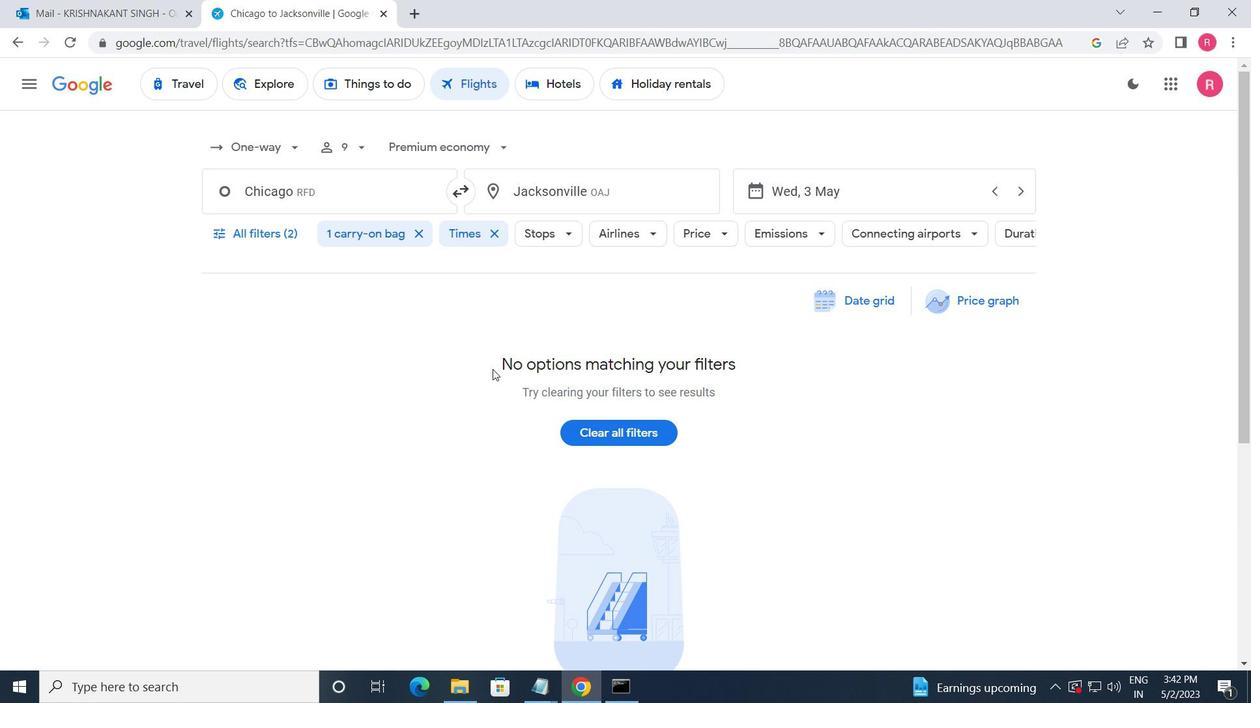 
